 Task: Look for space in Toumodi, Ivory Coast from 4th September, 2023 to 10th September, 2023 for 1 adult in price range Rs.9000 to Rs.17000. Place can be private room with 1  bedroom having 1 bed and 1 bathroom. Property type can be house, flat, guest house, hotel. Booking option can be shelf check-in. Required host language is English.
Action: Mouse moved to (466, 102)
Screenshot: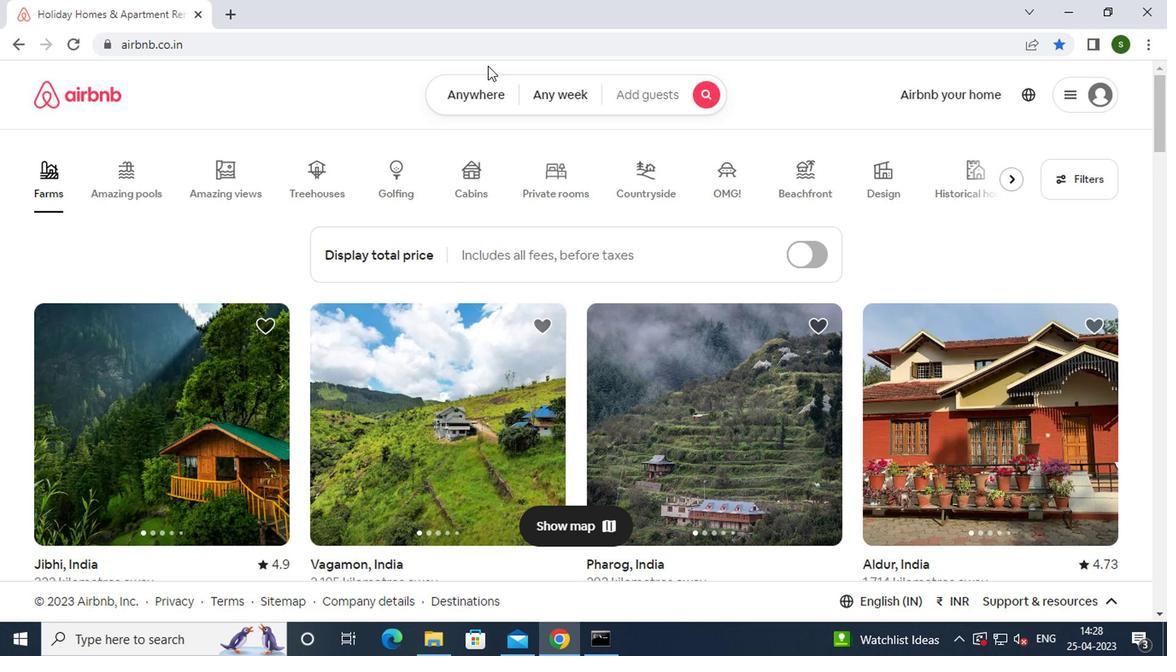 
Action: Mouse pressed left at (466, 102)
Screenshot: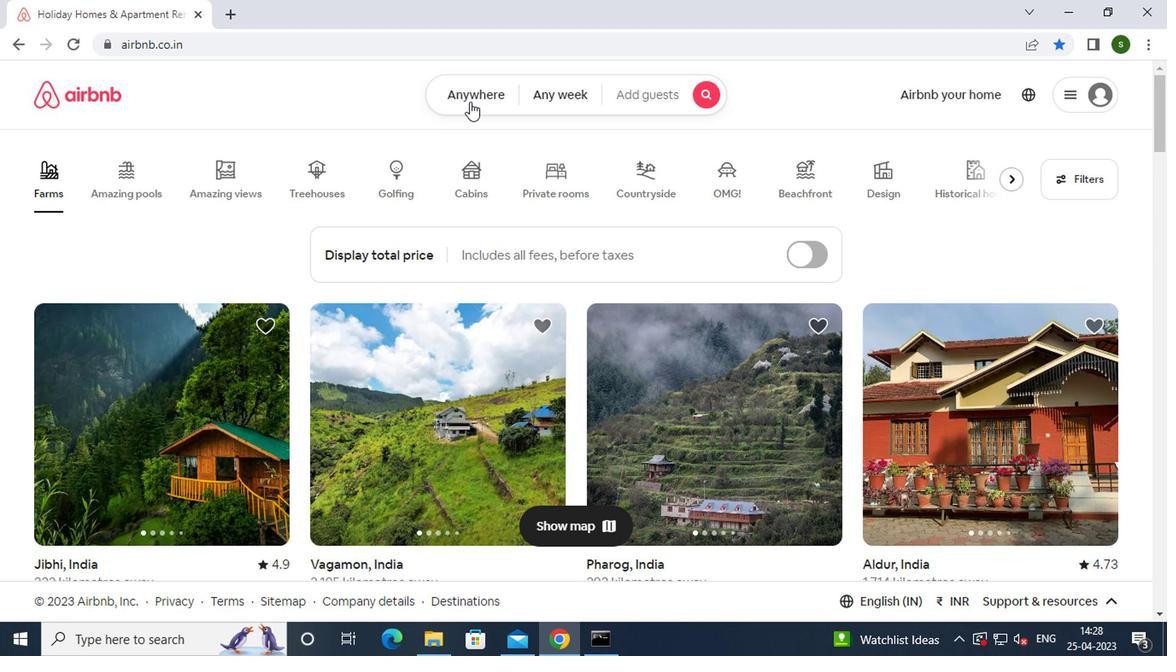 
Action: Mouse moved to (359, 156)
Screenshot: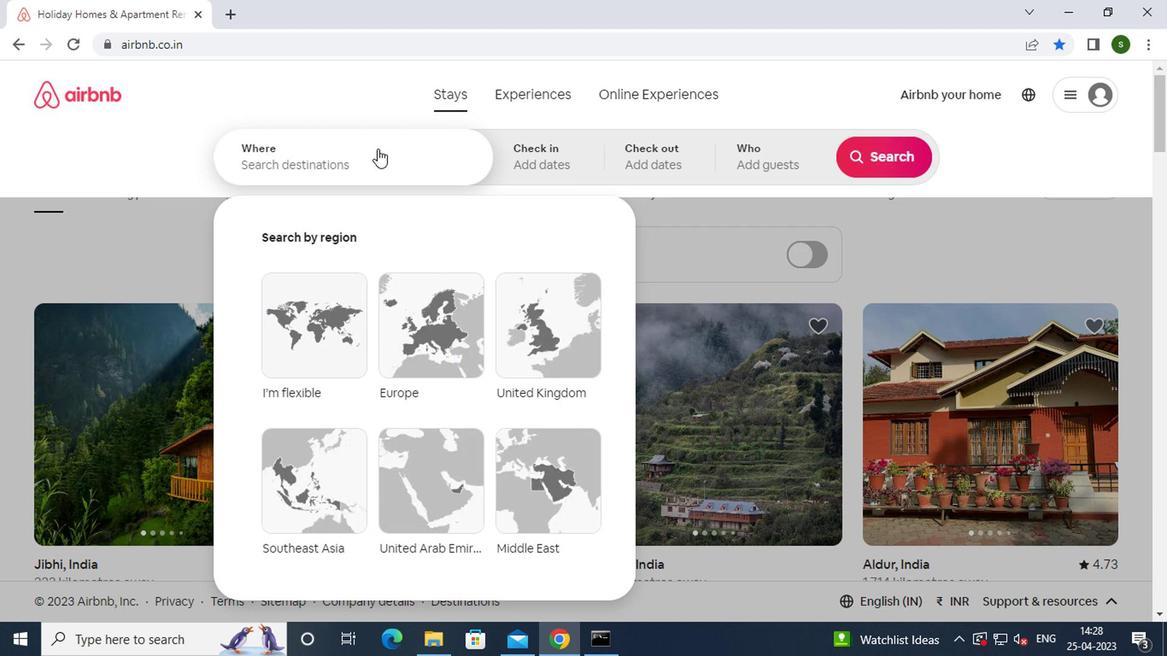 
Action: Mouse pressed left at (359, 156)
Screenshot: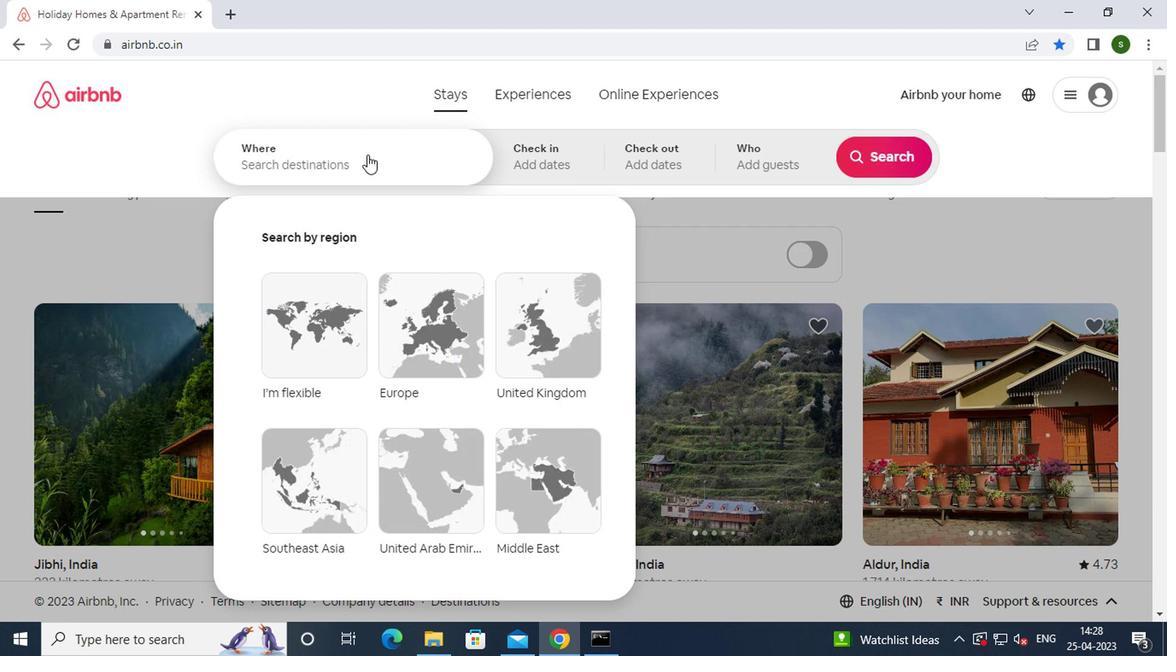 
Action: Key pressed t<Key.caps_lock>oumodi,<Key.space><Key.caps_lock>i<Key.caps_lock>vory
Screenshot: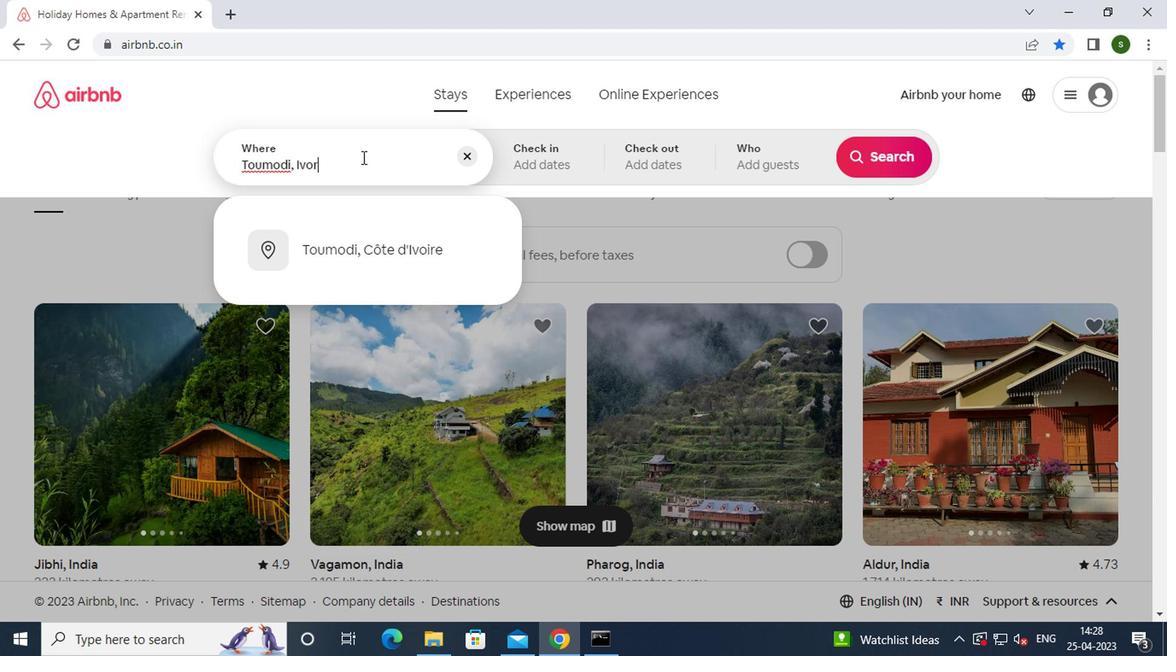 
Action: Mouse moved to (386, 270)
Screenshot: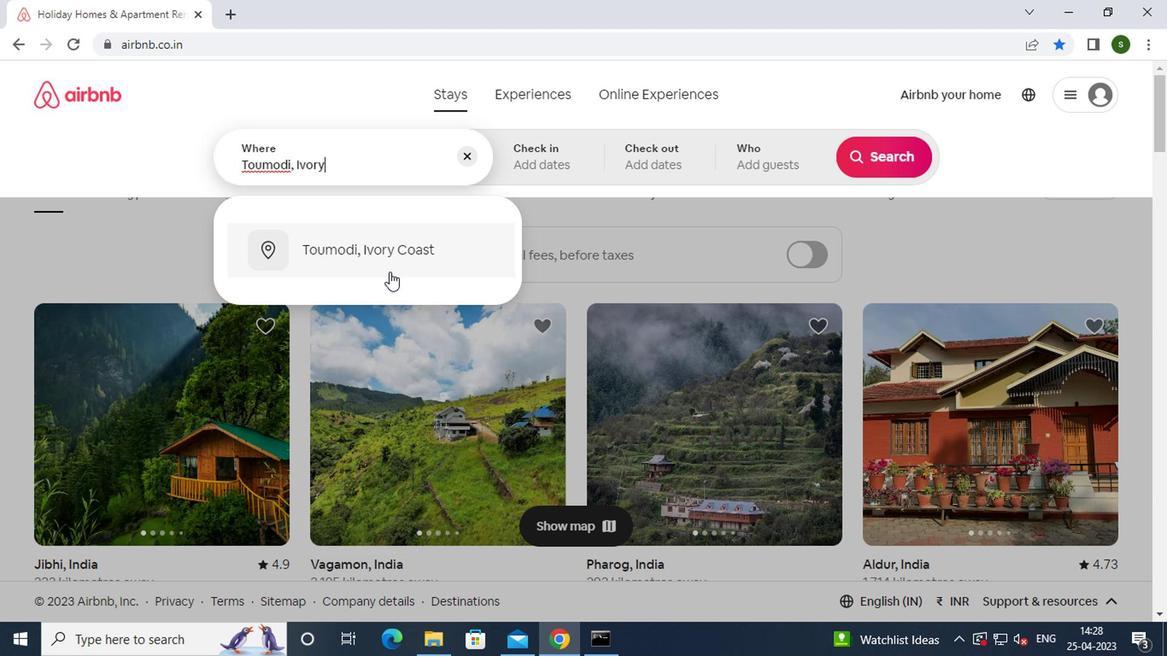 
Action: Mouse pressed left at (386, 270)
Screenshot: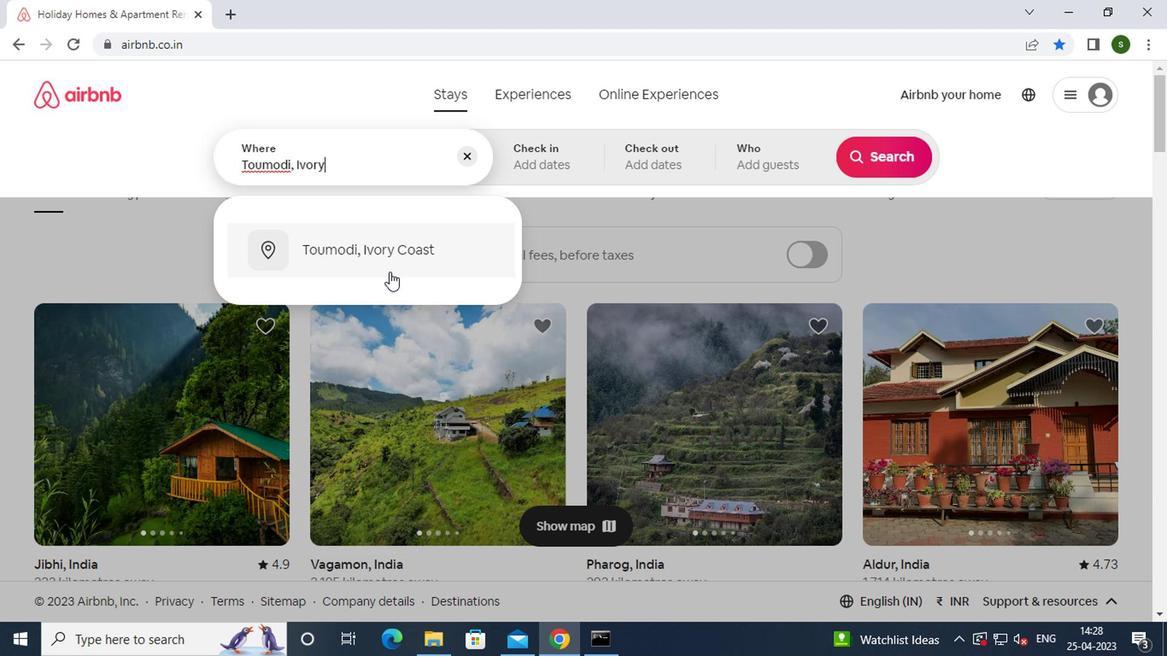 
Action: Mouse moved to (868, 297)
Screenshot: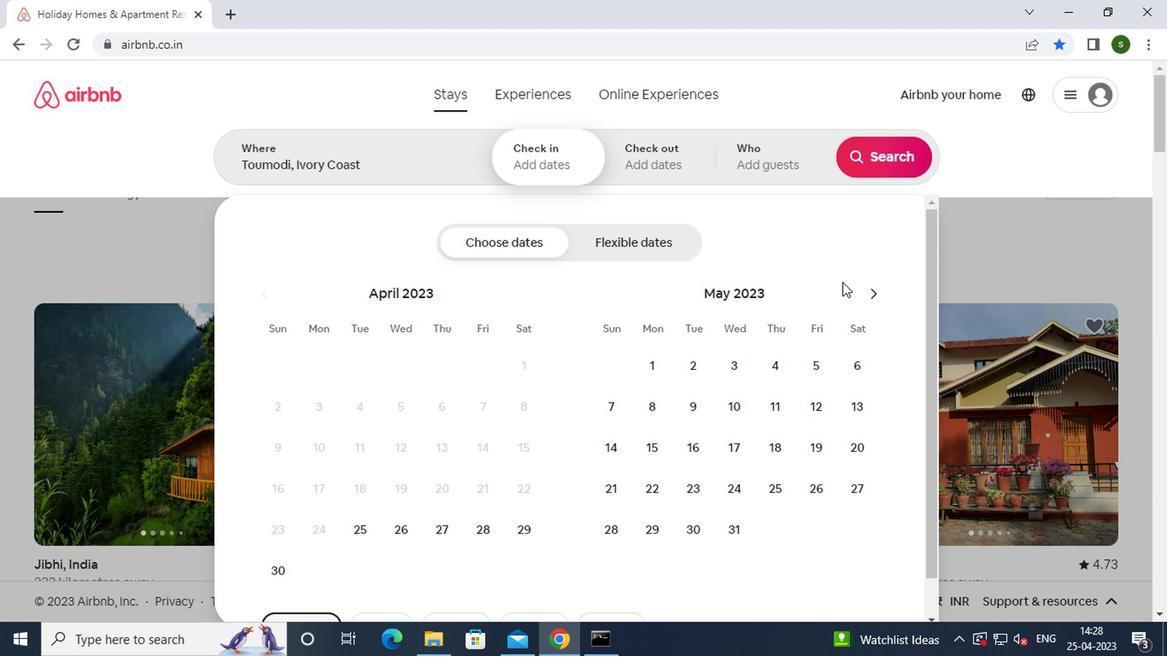
Action: Mouse pressed left at (868, 297)
Screenshot: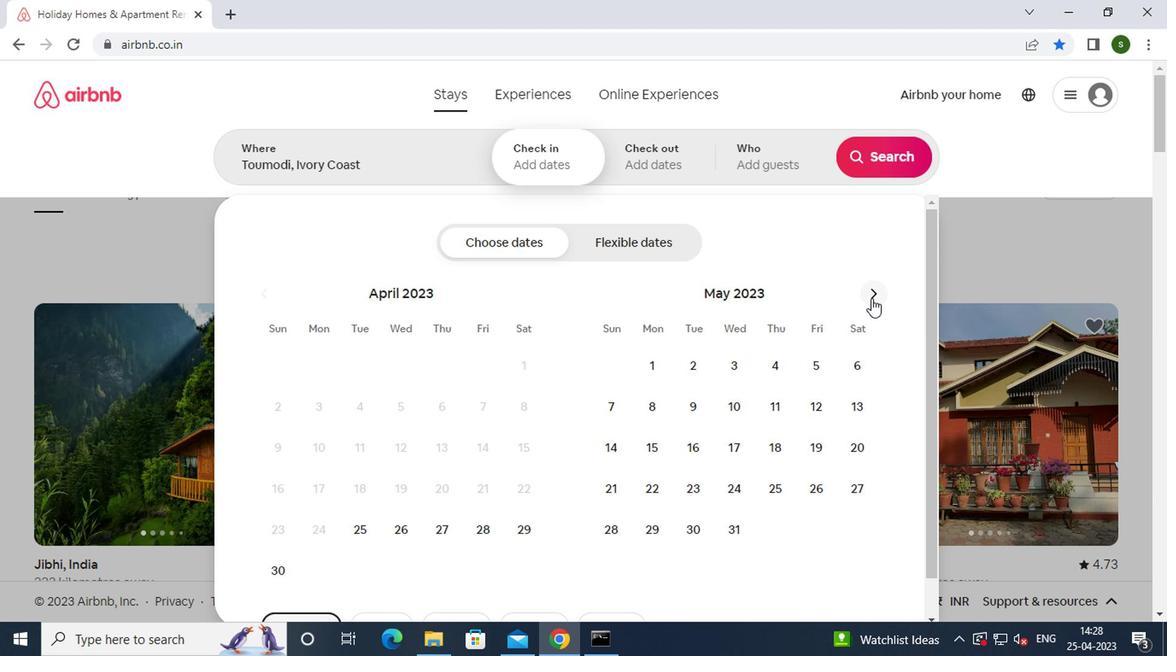 
Action: Mouse pressed left at (868, 297)
Screenshot: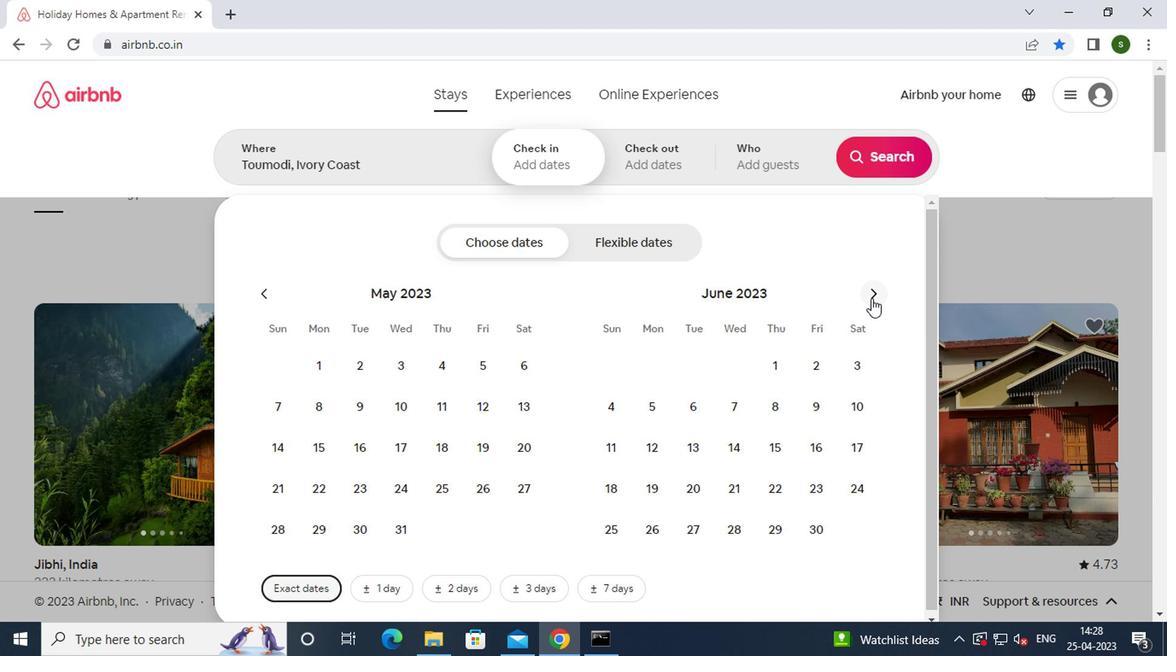 
Action: Mouse pressed left at (868, 297)
Screenshot: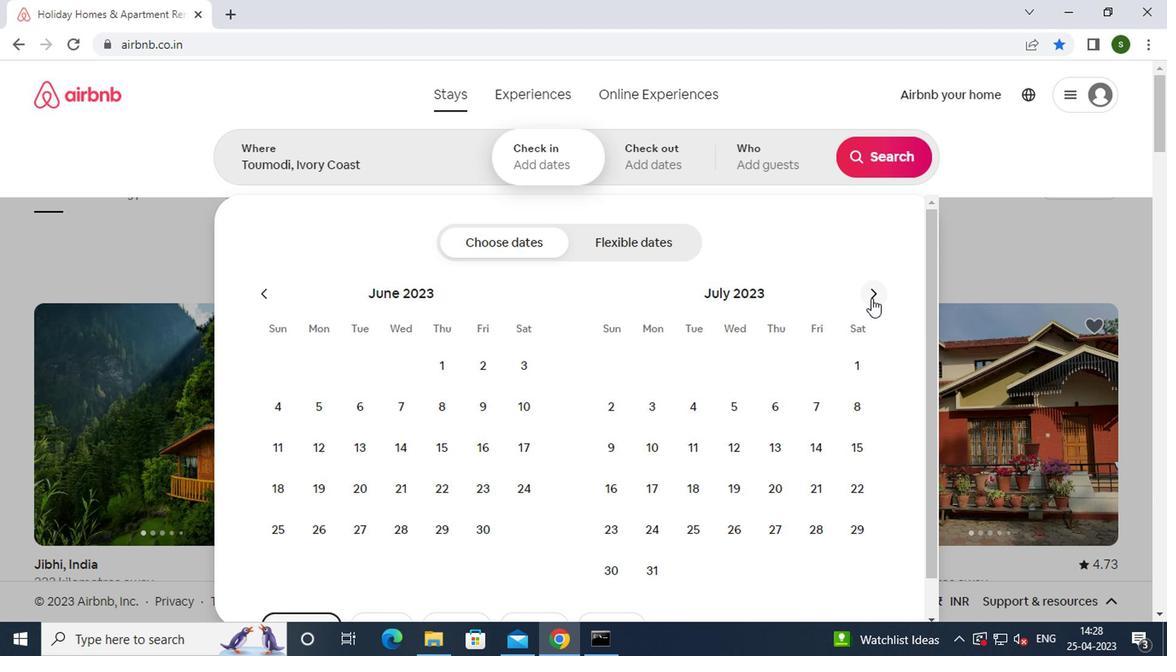 
Action: Mouse moved to (866, 298)
Screenshot: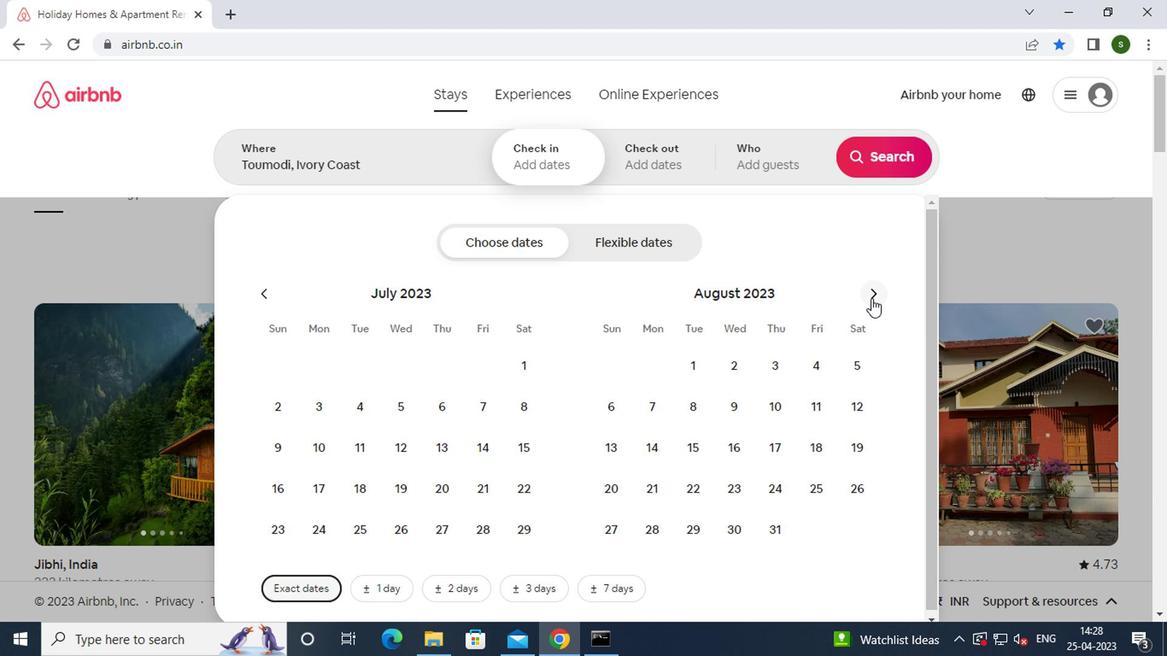 
Action: Mouse pressed left at (866, 298)
Screenshot: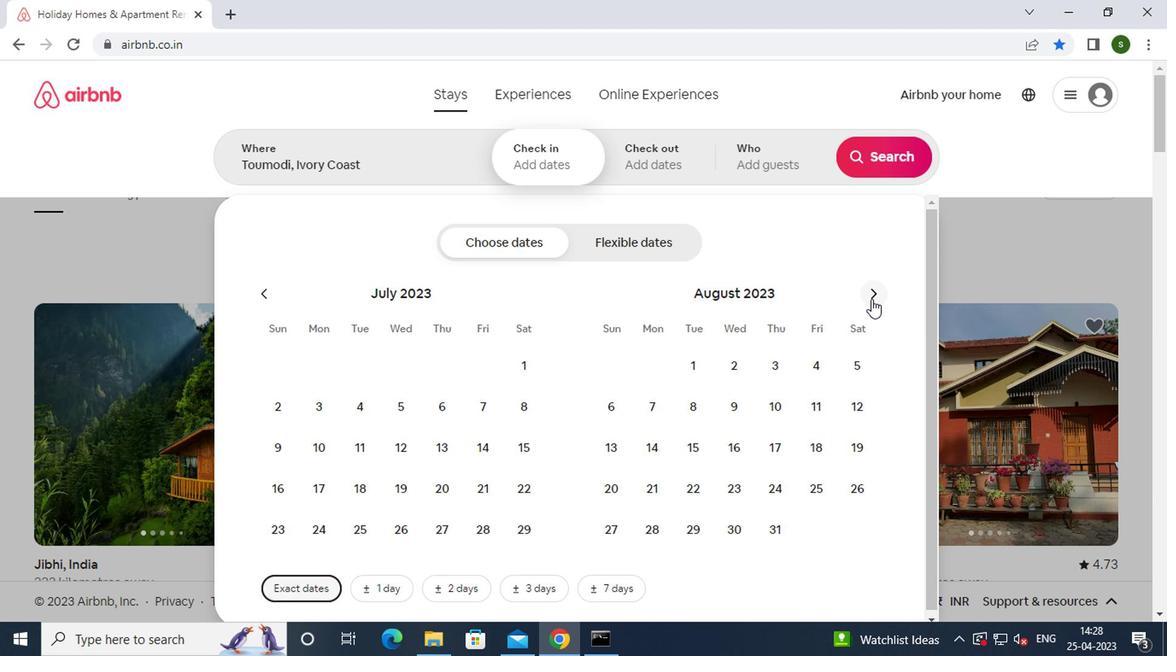 
Action: Mouse moved to (665, 408)
Screenshot: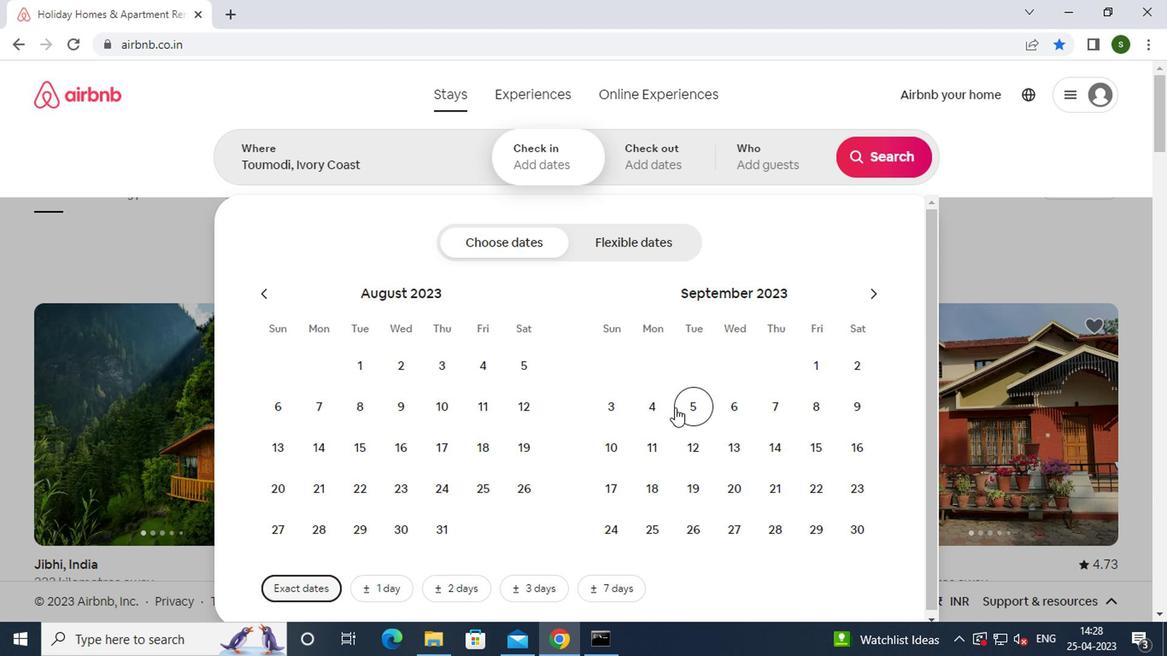 
Action: Mouse pressed left at (665, 408)
Screenshot: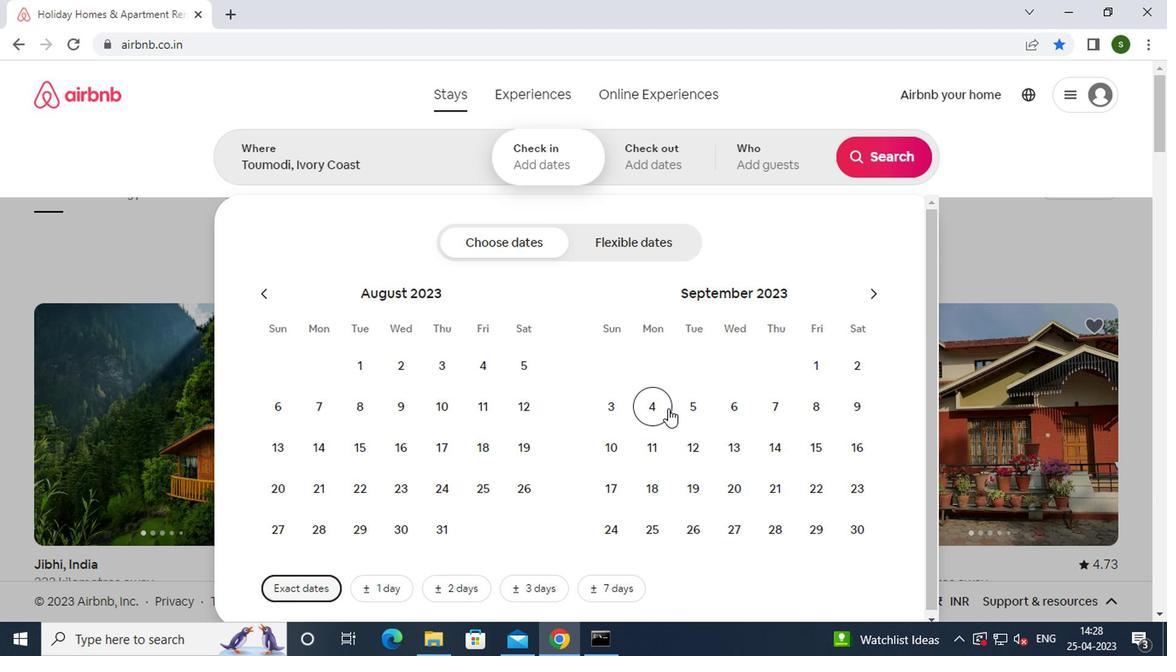 
Action: Mouse moved to (617, 446)
Screenshot: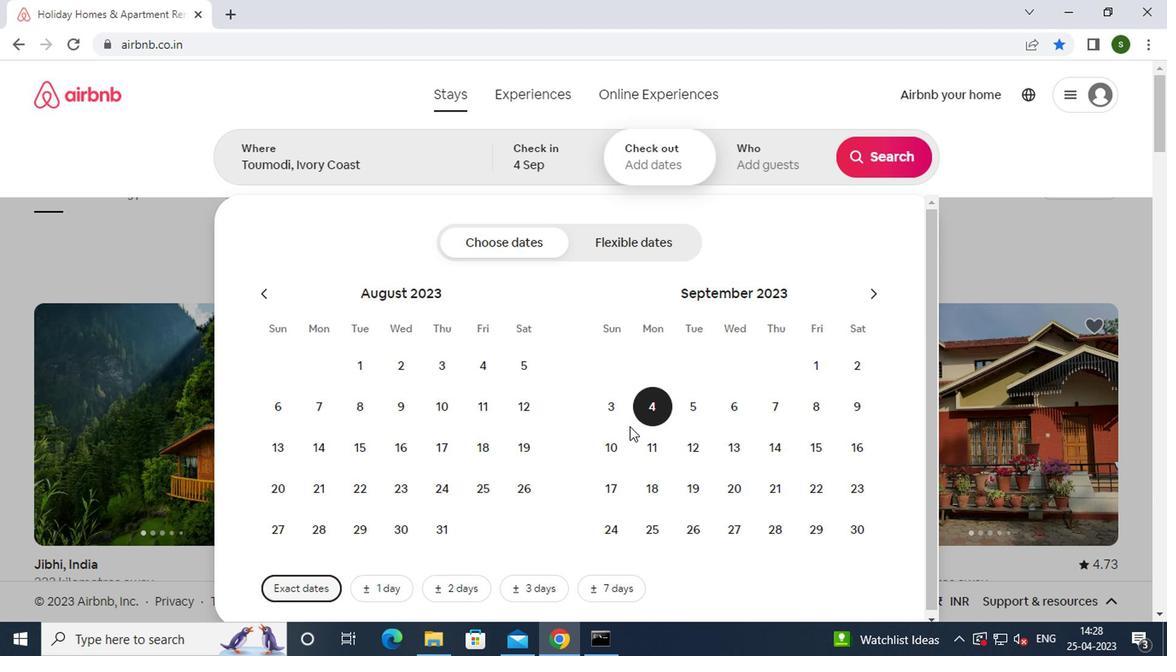 
Action: Mouse pressed left at (617, 446)
Screenshot: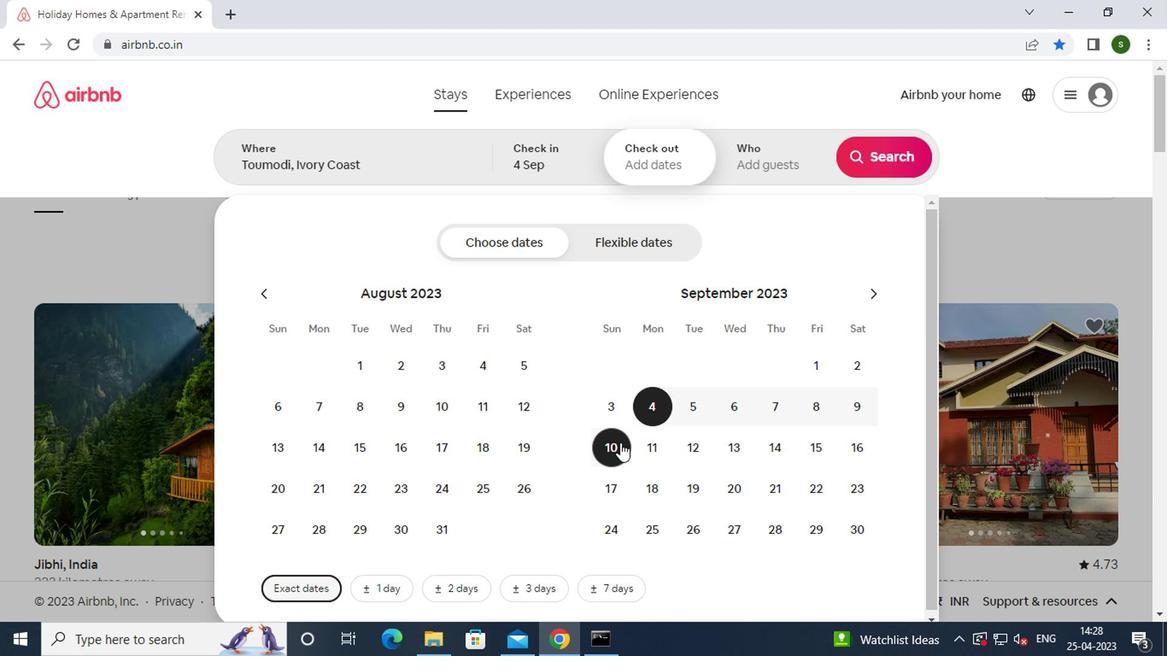 
Action: Mouse moved to (749, 163)
Screenshot: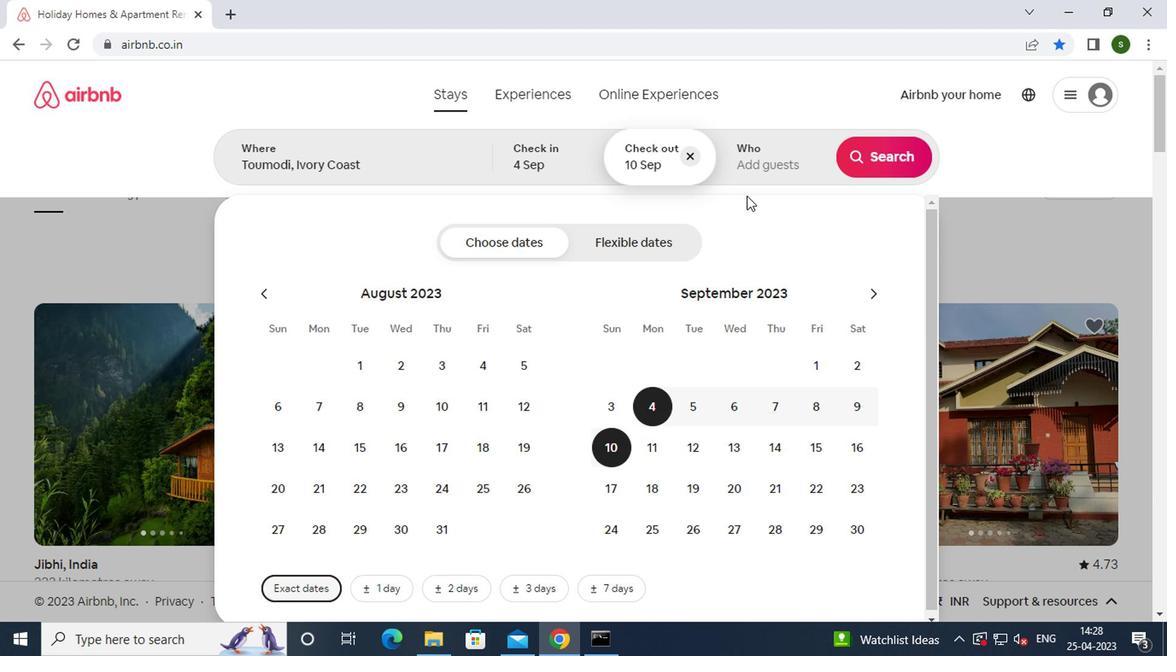 
Action: Mouse pressed left at (749, 163)
Screenshot: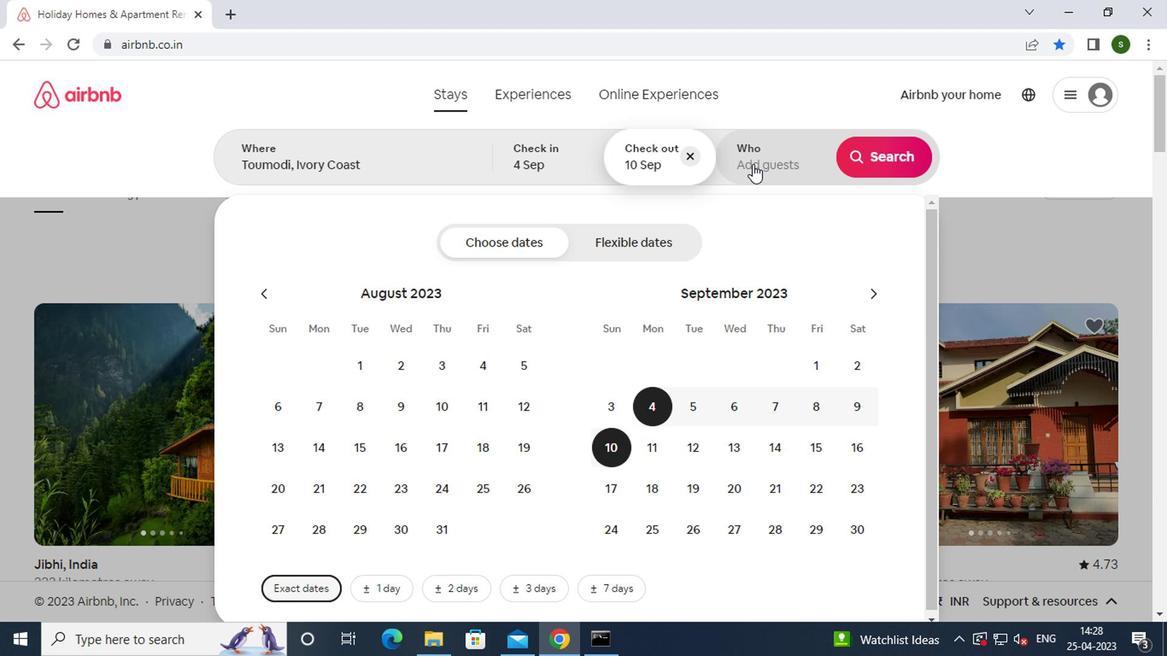 
Action: Mouse moved to (890, 247)
Screenshot: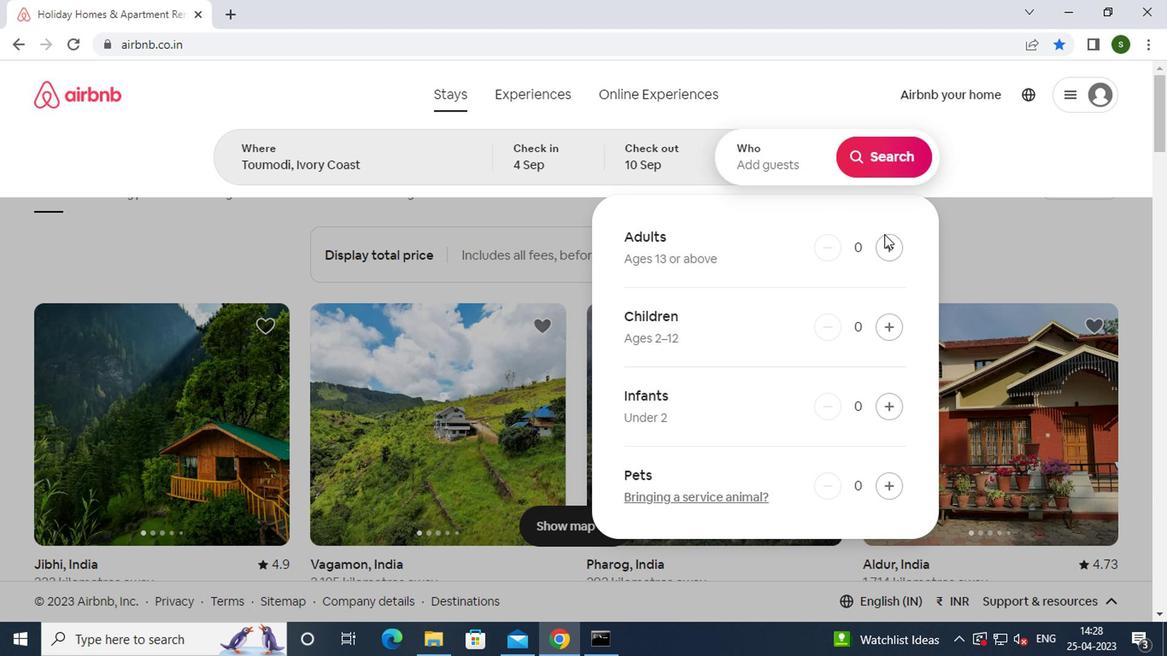 
Action: Mouse pressed left at (890, 247)
Screenshot: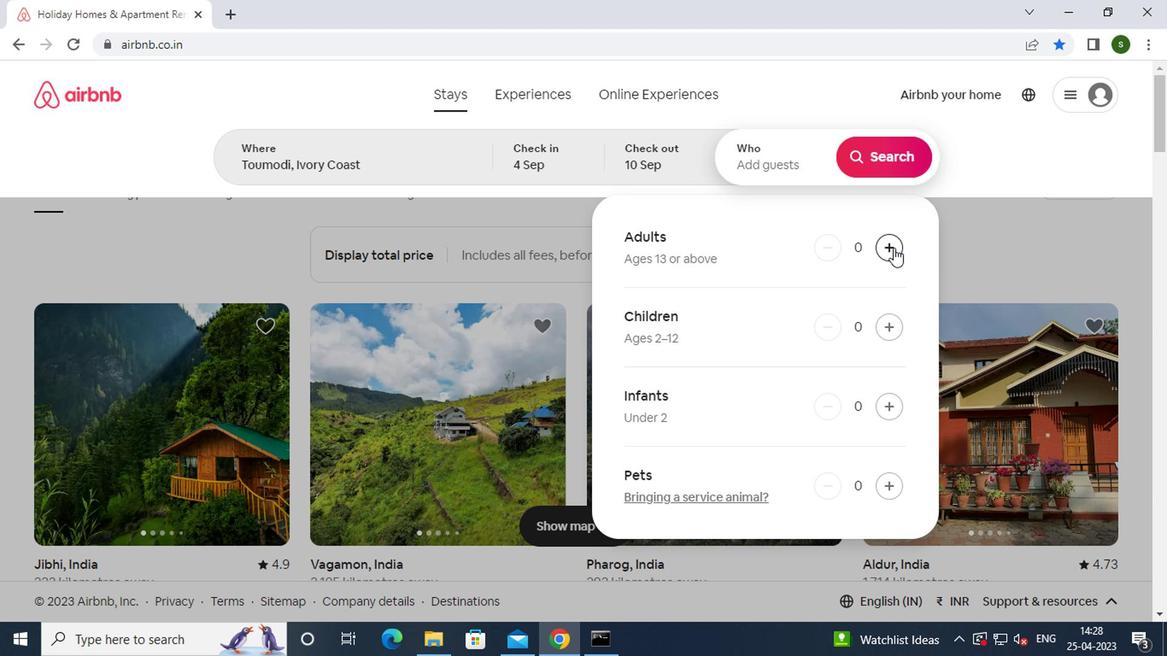 
Action: Mouse moved to (867, 151)
Screenshot: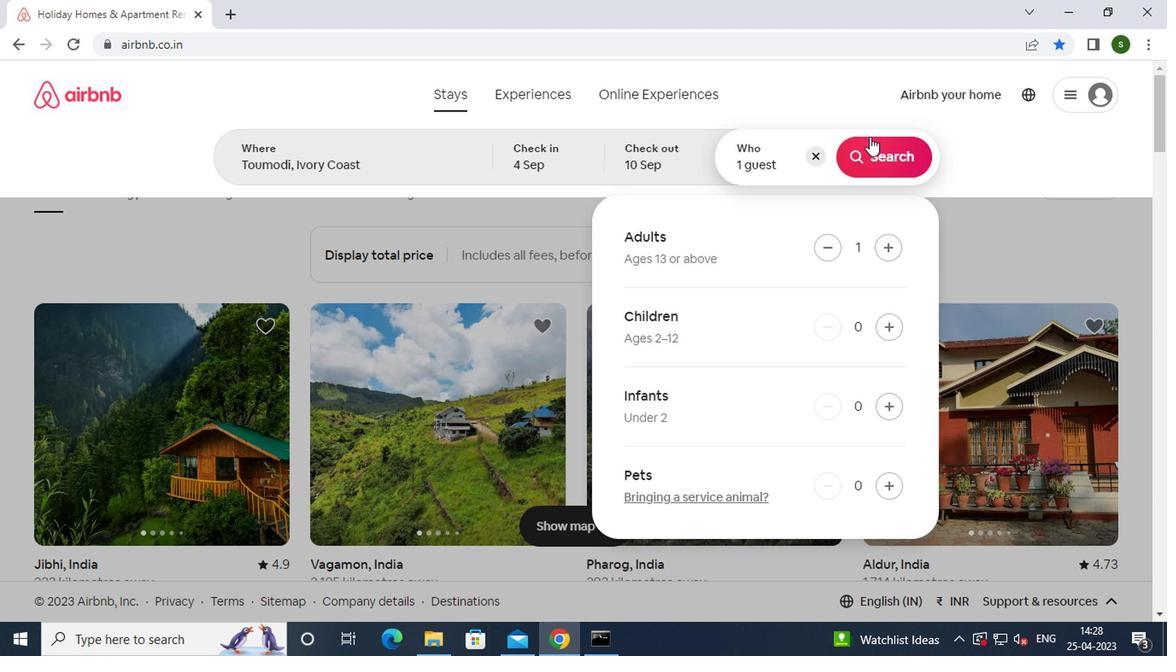 
Action: Mouse pressed left at (867, 151)
Screenshot: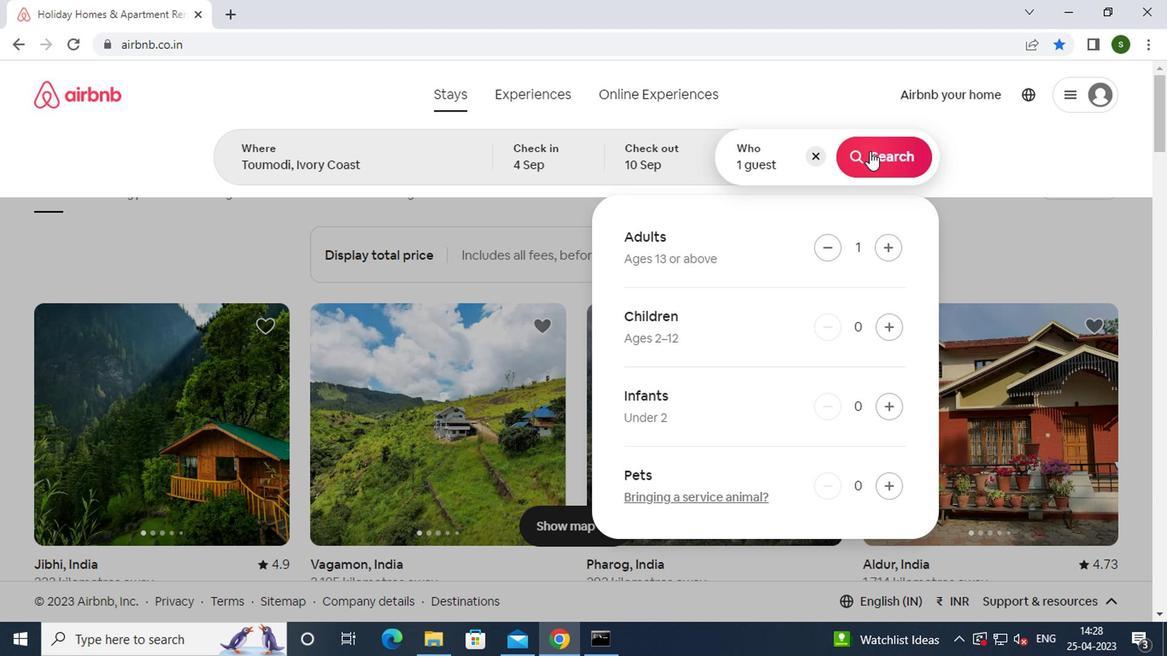 
Action: Mouse moved to (1086, 170)
Screenshot: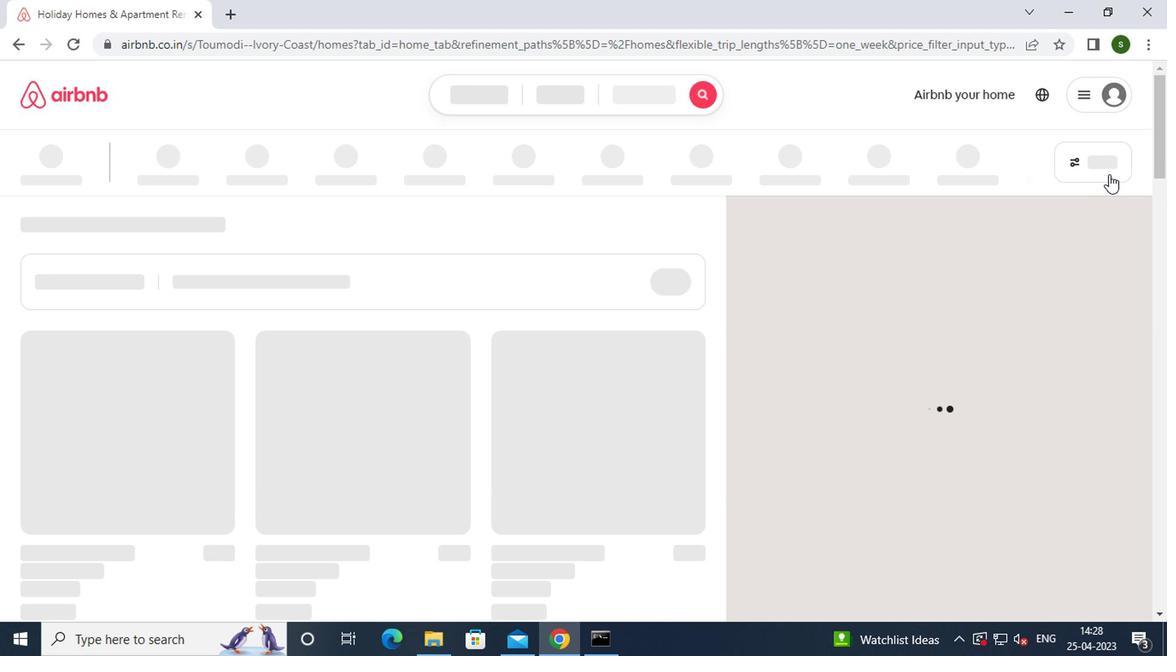 
Action: Mouse pressed left at (1086, 170)
Screenshot: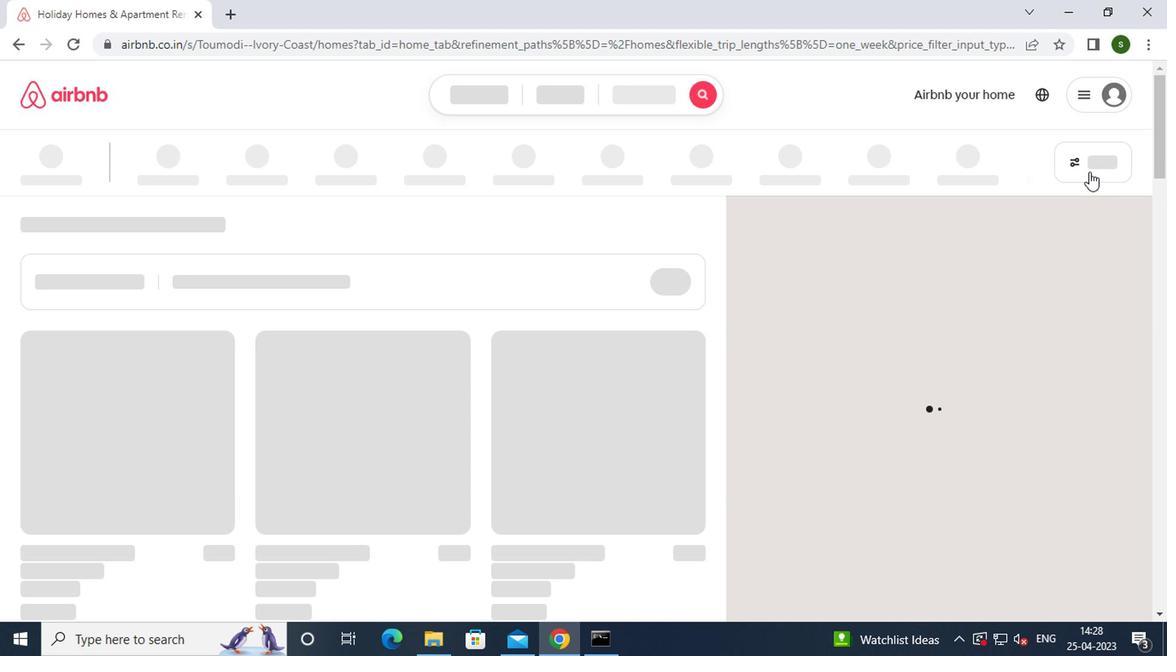 
Action: Mouse moved to (403, 382)
Screenshot: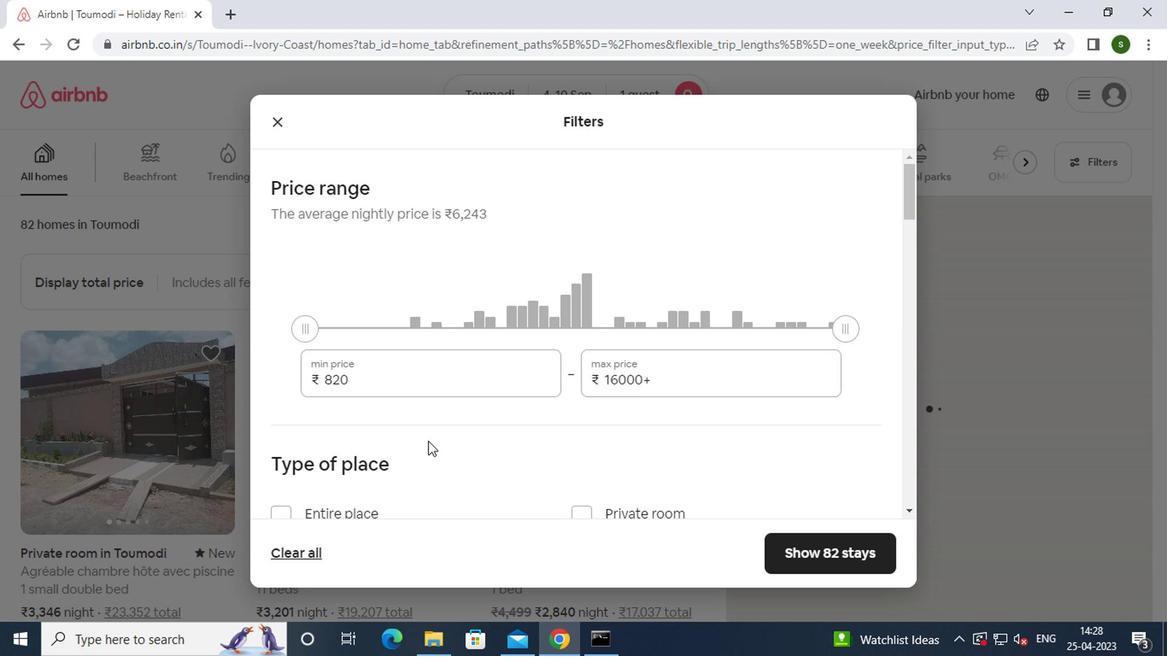 
Action: Mouse pressed left at (403, 382)
Screenshot: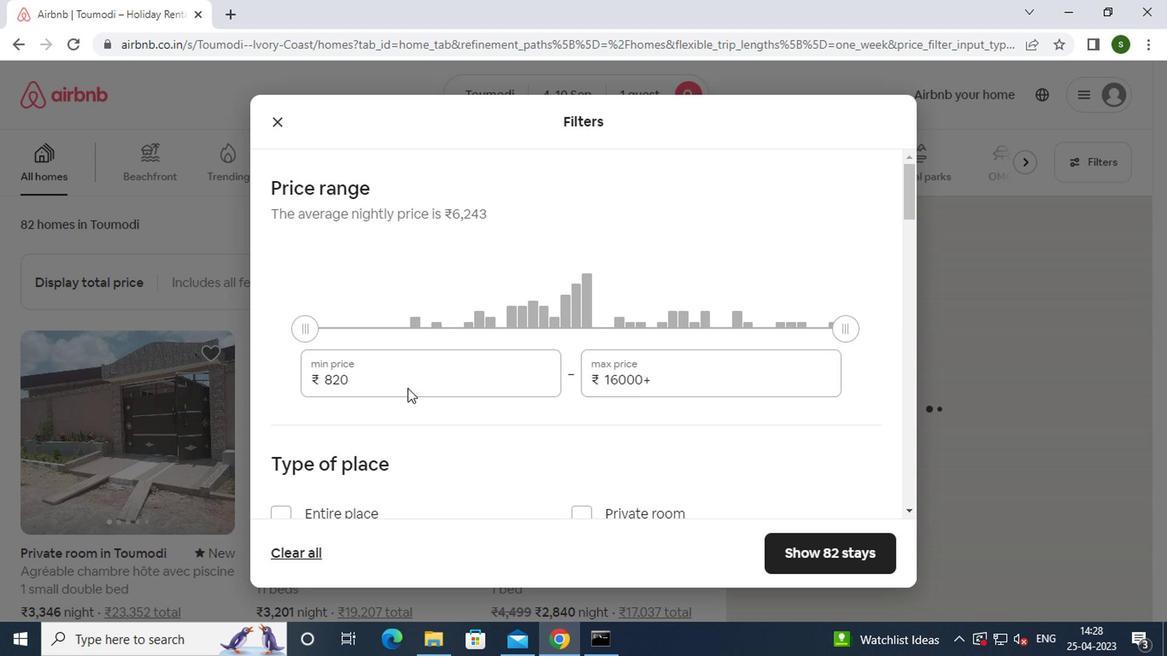 
Action: Key pressed <Key.backspace><Key.backspace><Key.backspace><Key.backspace><Key.backspace><Key.backspace>9000
Screenshot: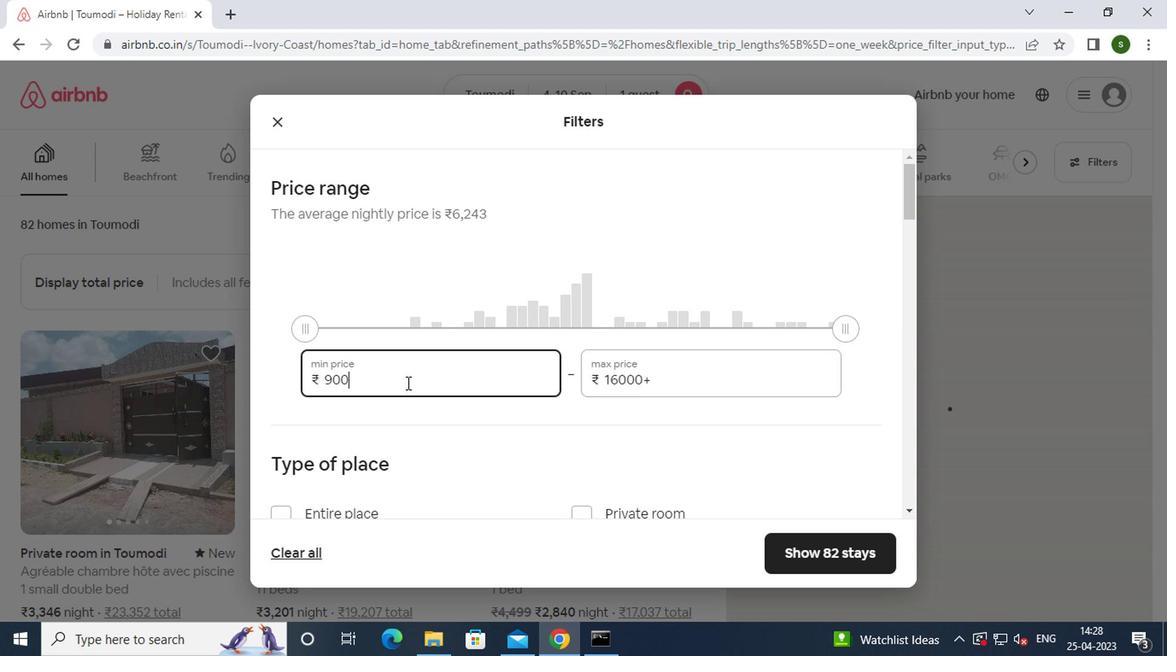 
Action: Mouse moved to (666, 376)
Screenshot: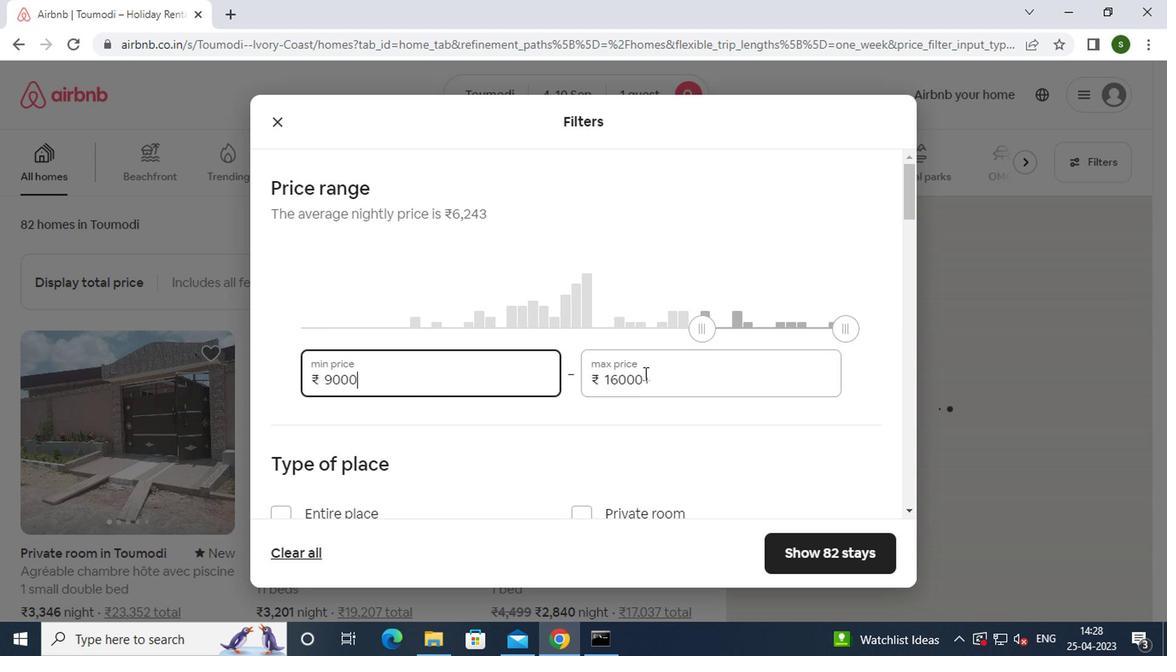
Action: Mouse pressed left at (666, 376)
Screenshot: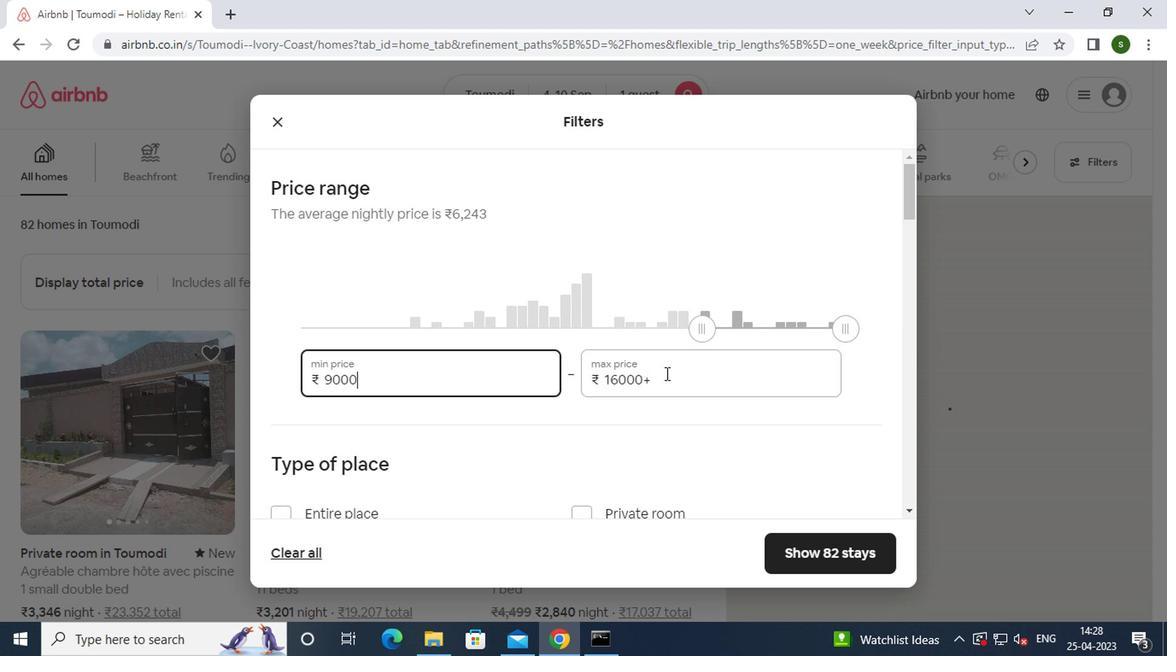 
Action: Key pressed <Key.backspace><Key.backspace><Key.backspace><Key.backspace><Key.backspace><Key.backspace><Key.backspace><Key.backspace><Key.backspace><Key.backspace><Key.backspace>17000
Screenshot: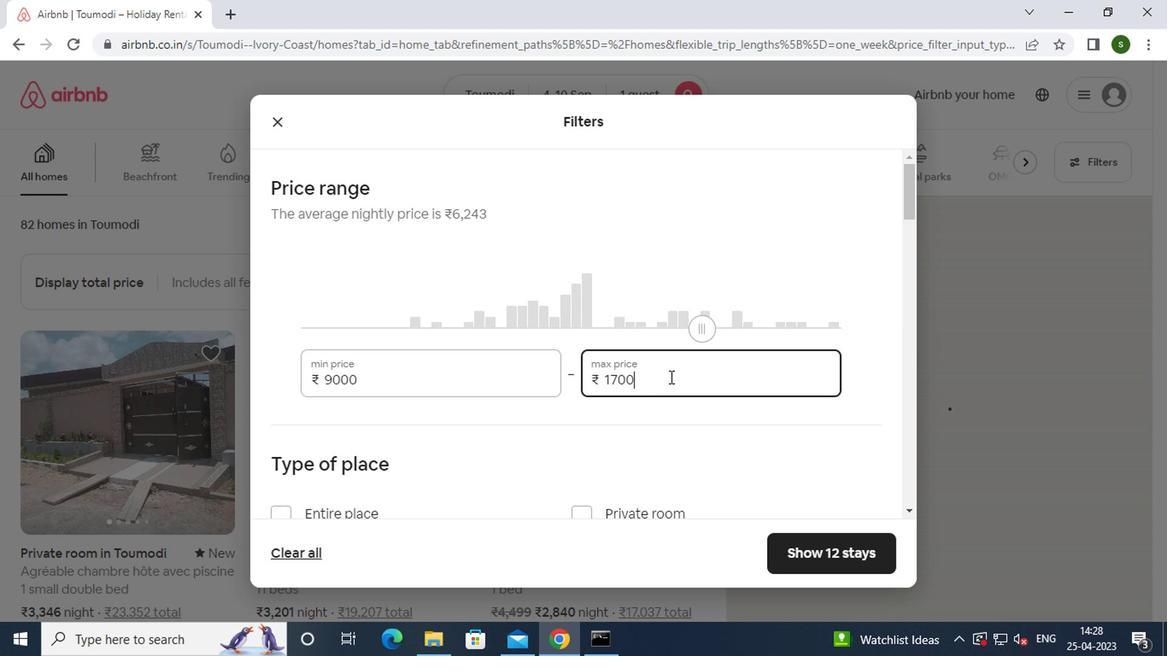 
Action: Mouse moved to (406, 408)
Screenshot: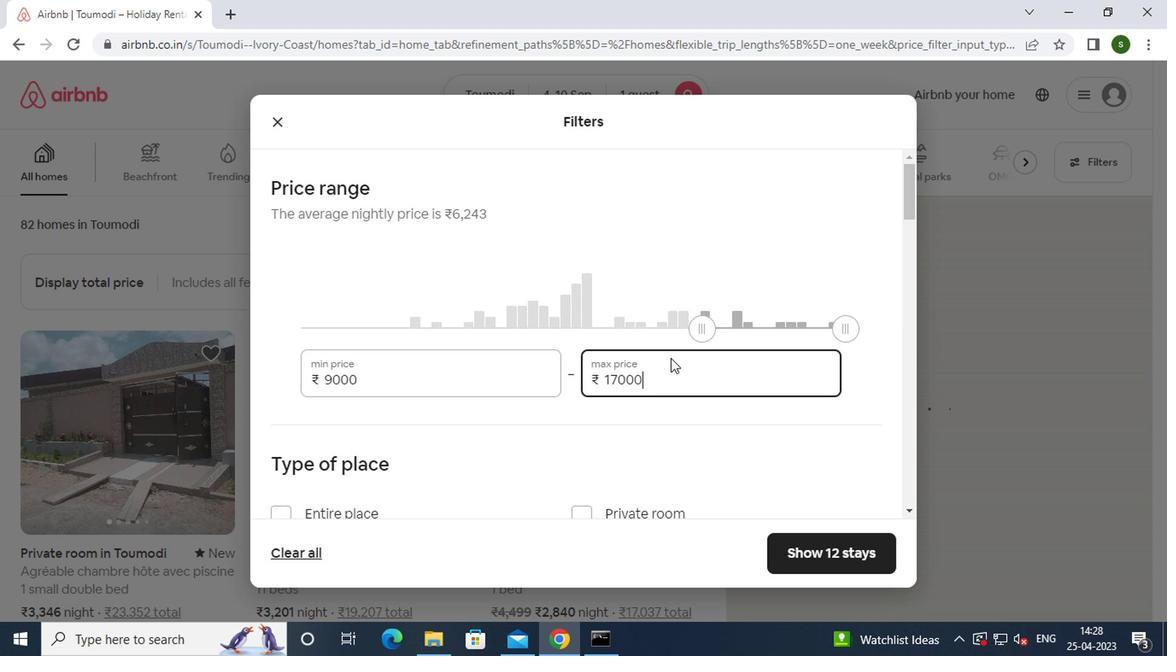 
Action: Mouse scrolled (406, 407) with delta (0, -1)
Screenshot: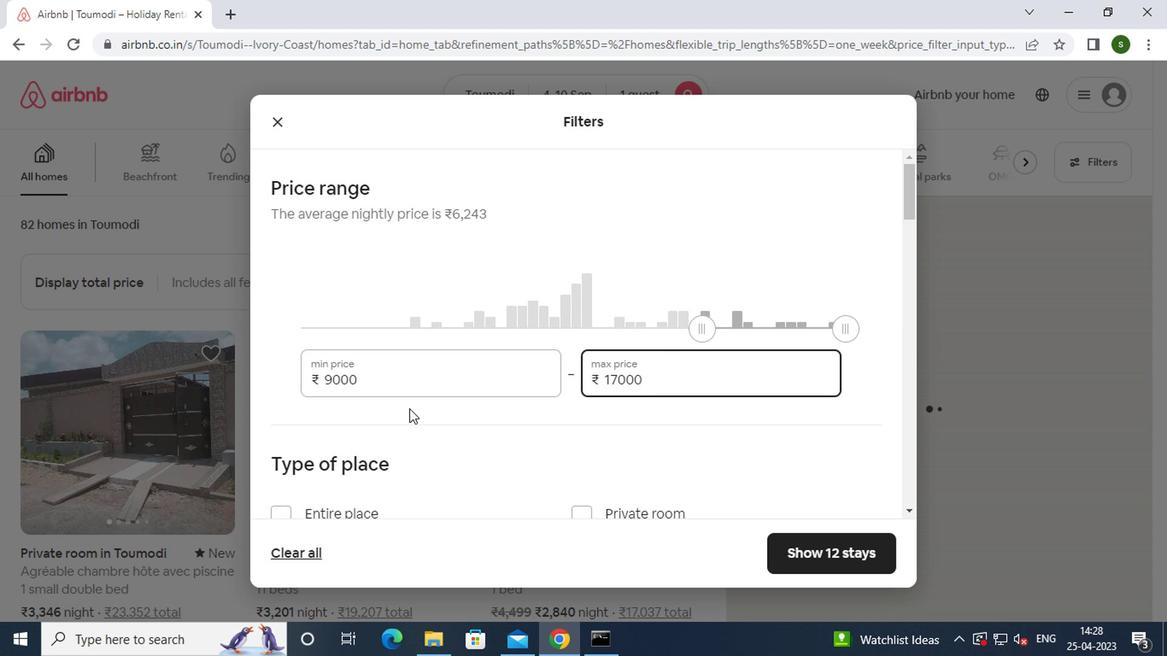 
Action: Mouse scrolled (406, 407) with delta (0, -1)
Screenshot: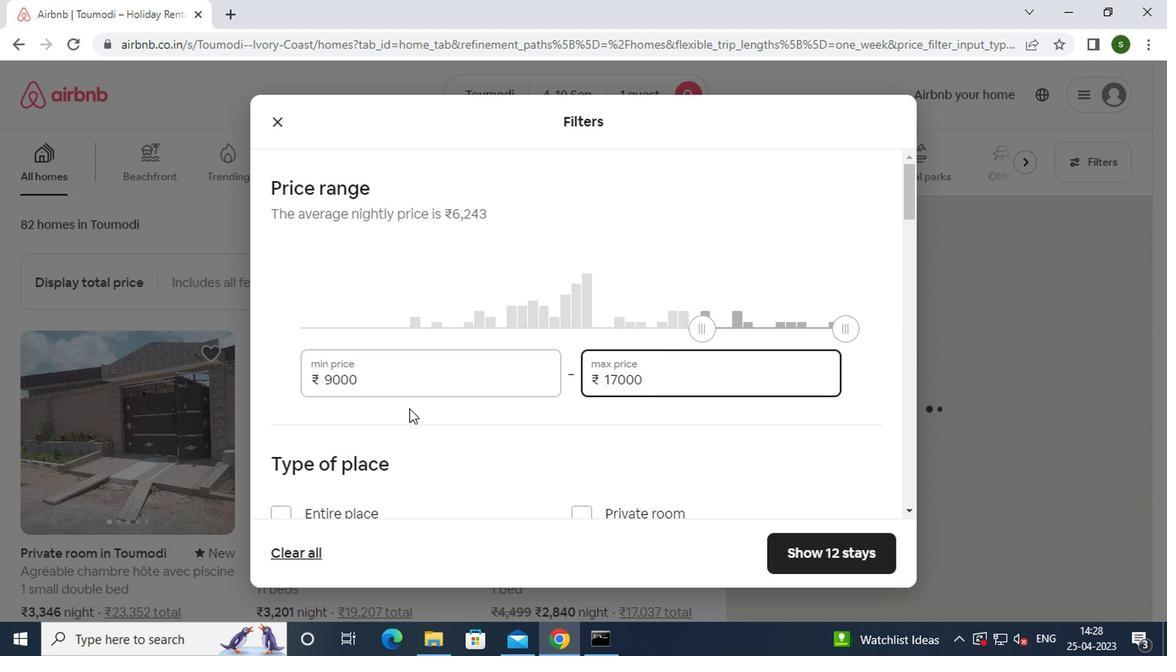 
Action: Mouse moved to (572, 339)
Screenshot: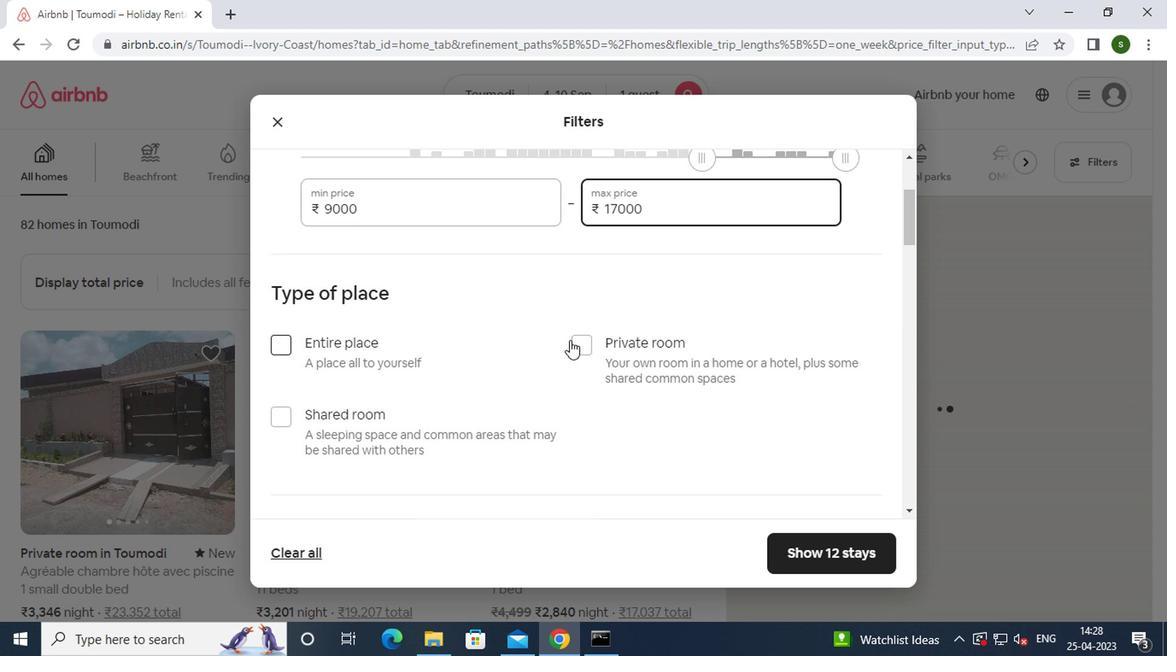 
Action: Mouse pressed left at (572, 339)
Screenshot: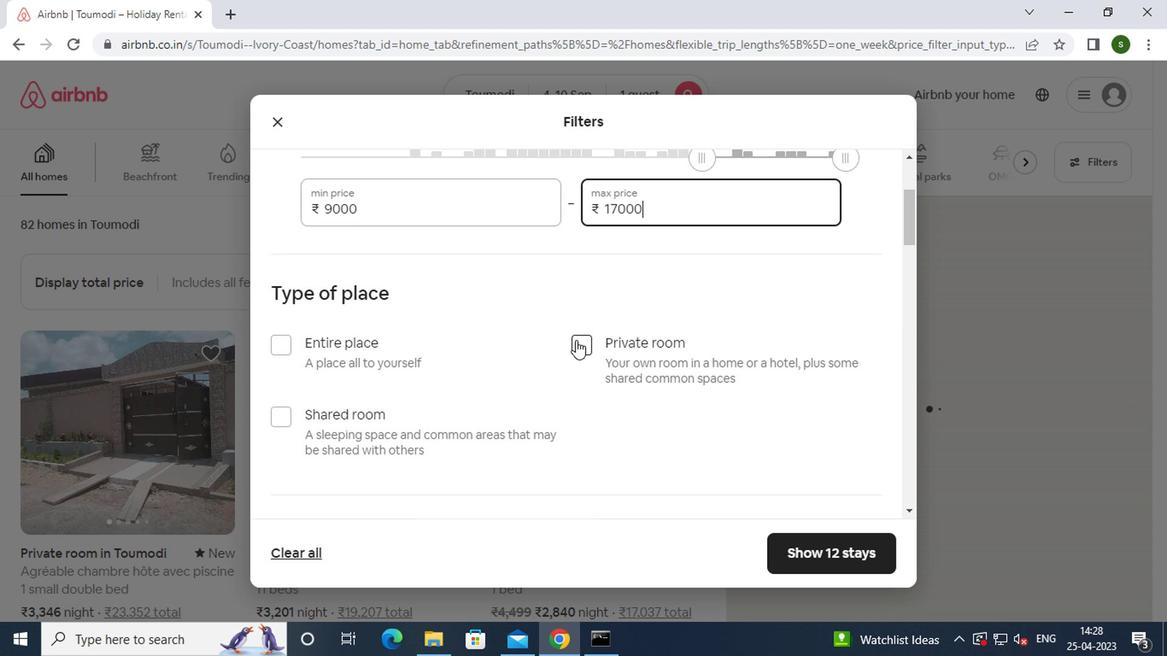 
Action: Mouse moved to (429, 339)
Screenshot: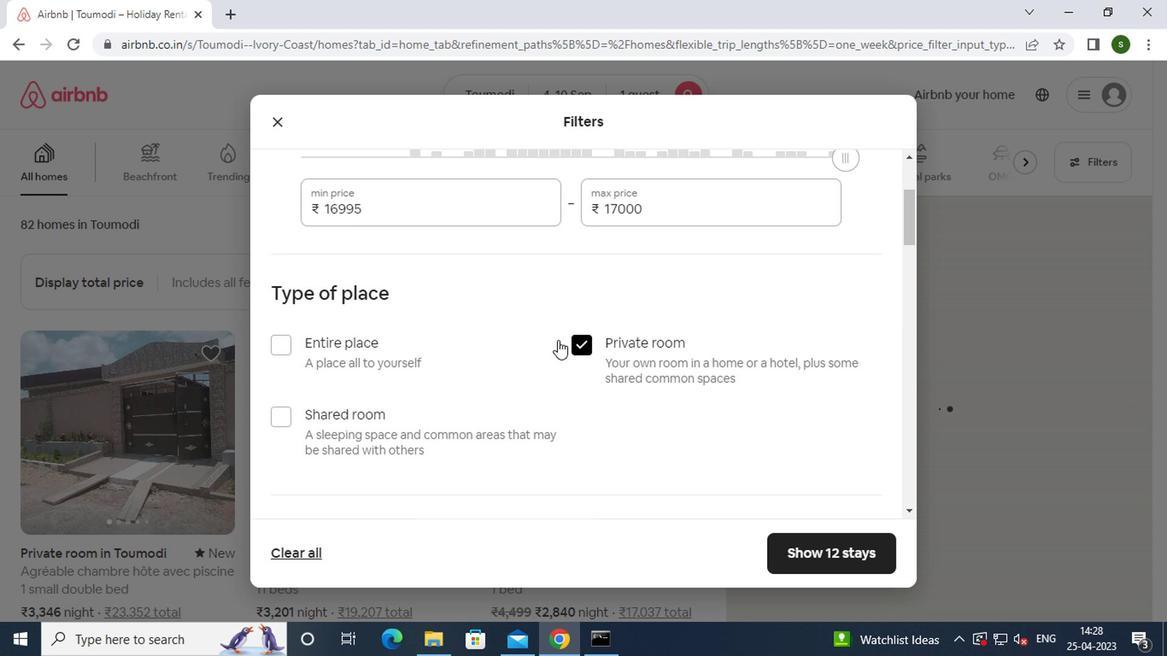 
Action: Mouse scrolled (429, 339) with delta (0, 0)
Screenshot: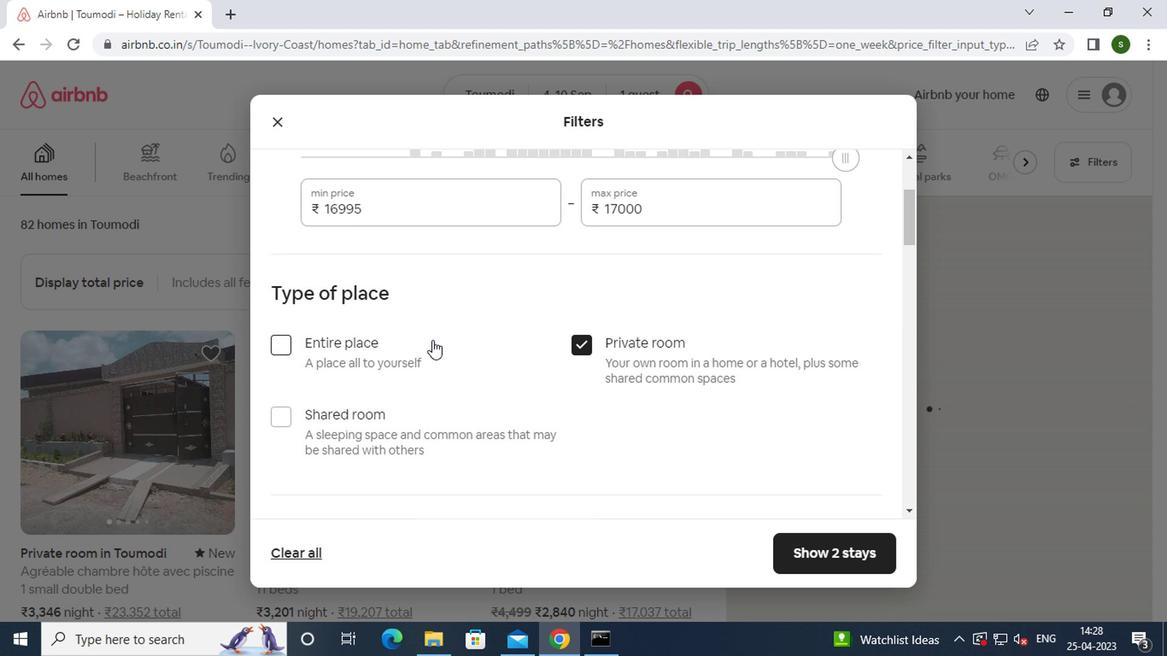 
Action: Mouse scrolled (429, 339) with delta (0, 0)
Screenshot: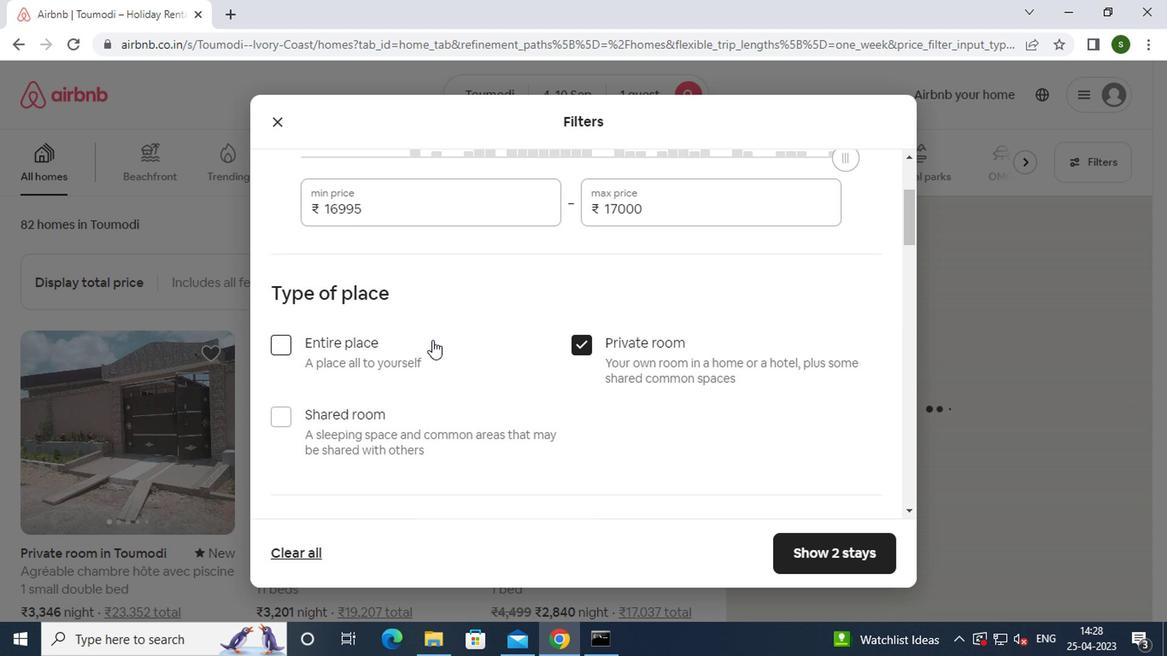 
Action: Mouse moved to (426, 338)
Screenshot: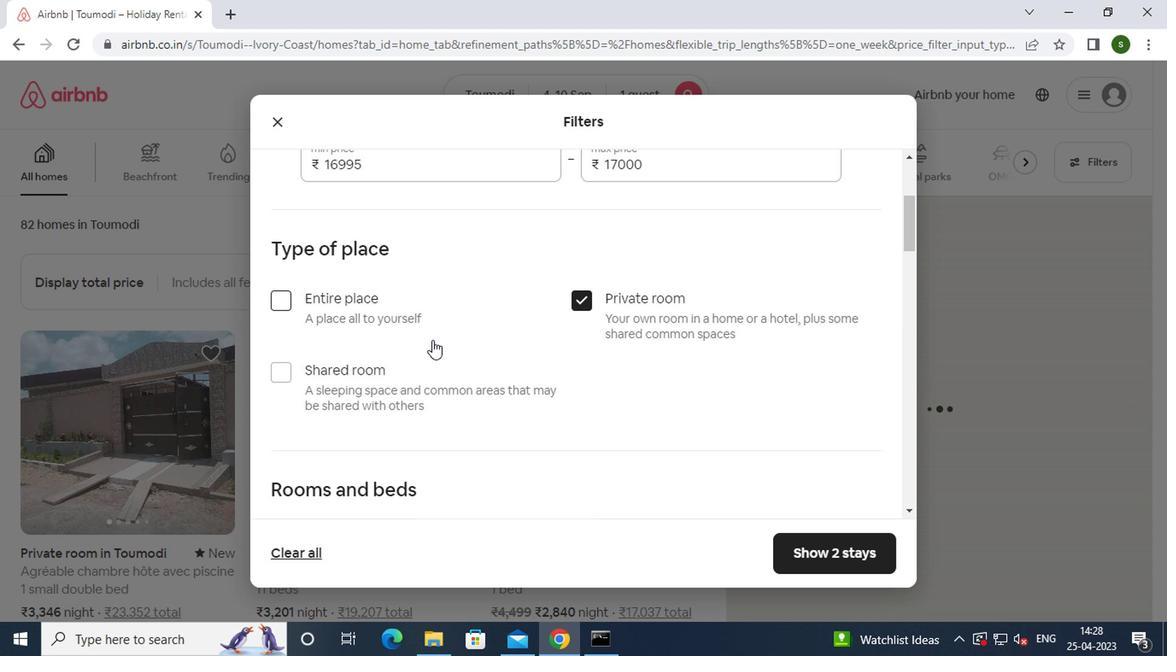 
Action: Mouse scrolled (426, 337) with delta (0, 0)
Screenshot: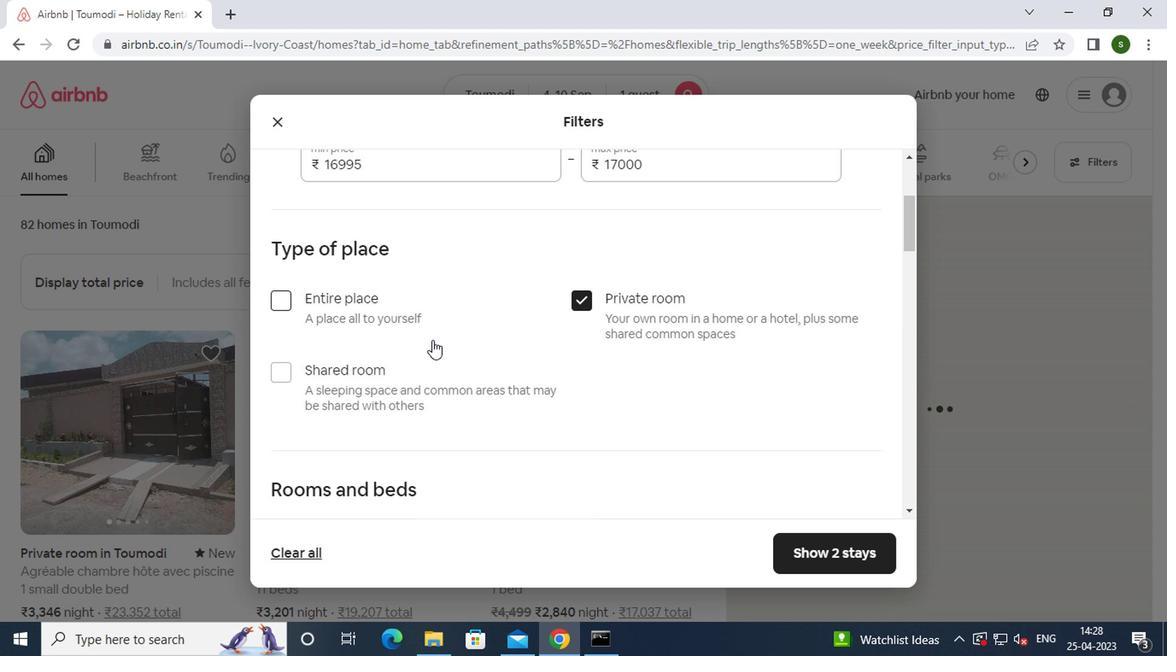 
Action: Mouse moved to (362, 359)
Screenshot: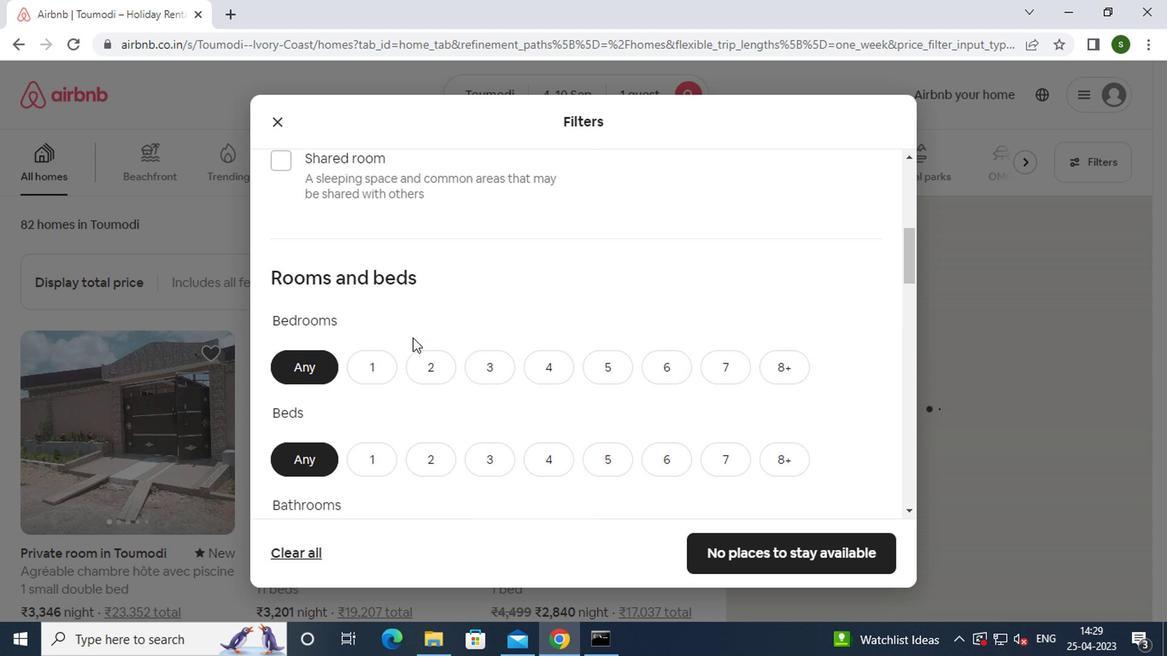 
Action: Mouse pressed left at (362, 359)
Screenshot: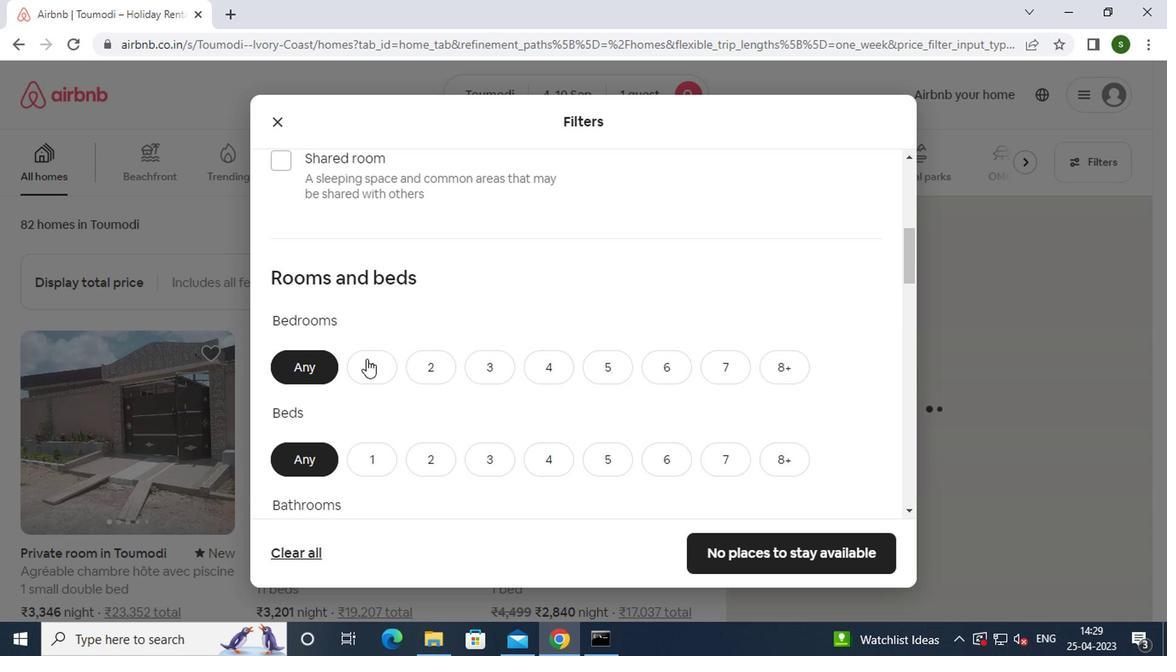 
Action: Mouse moved to (357, 465)
Screenshot: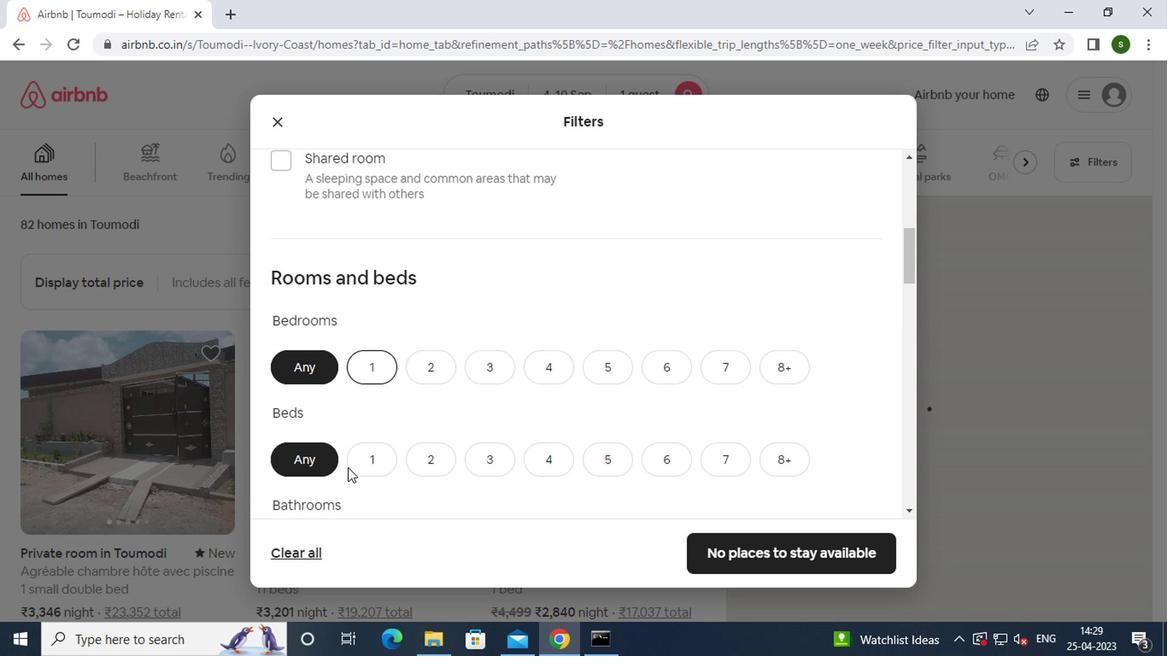 
Action: Mouse pressed left at (357, 465)
Screenshot: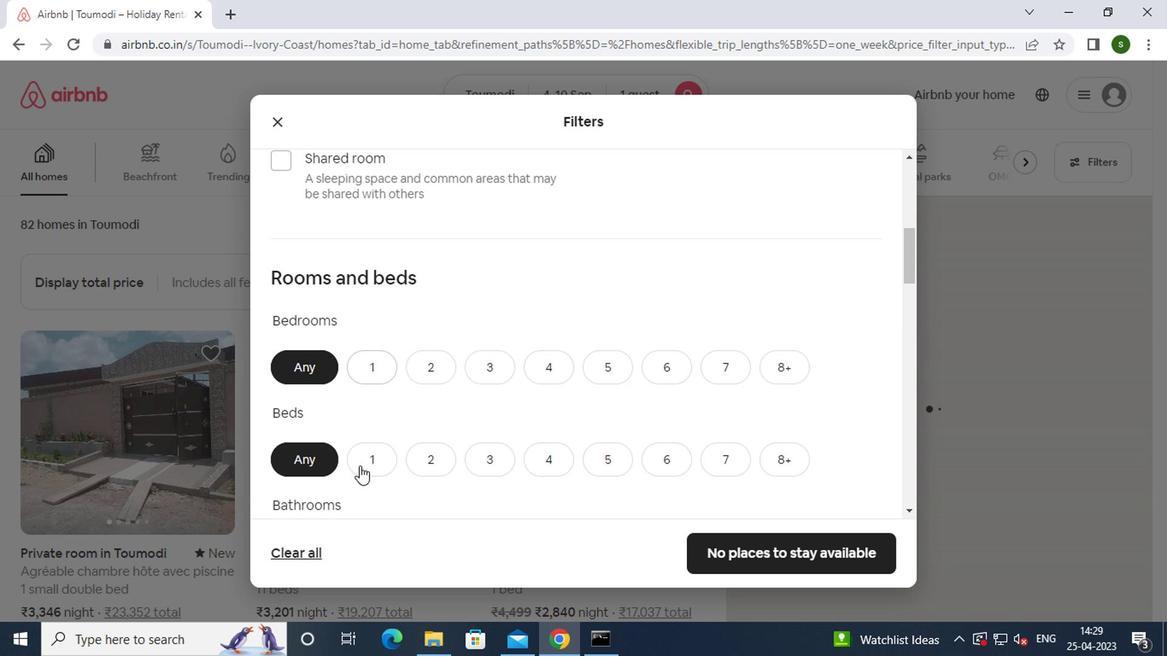 
Action: Mouse moved to (465, 404)
Screenshot: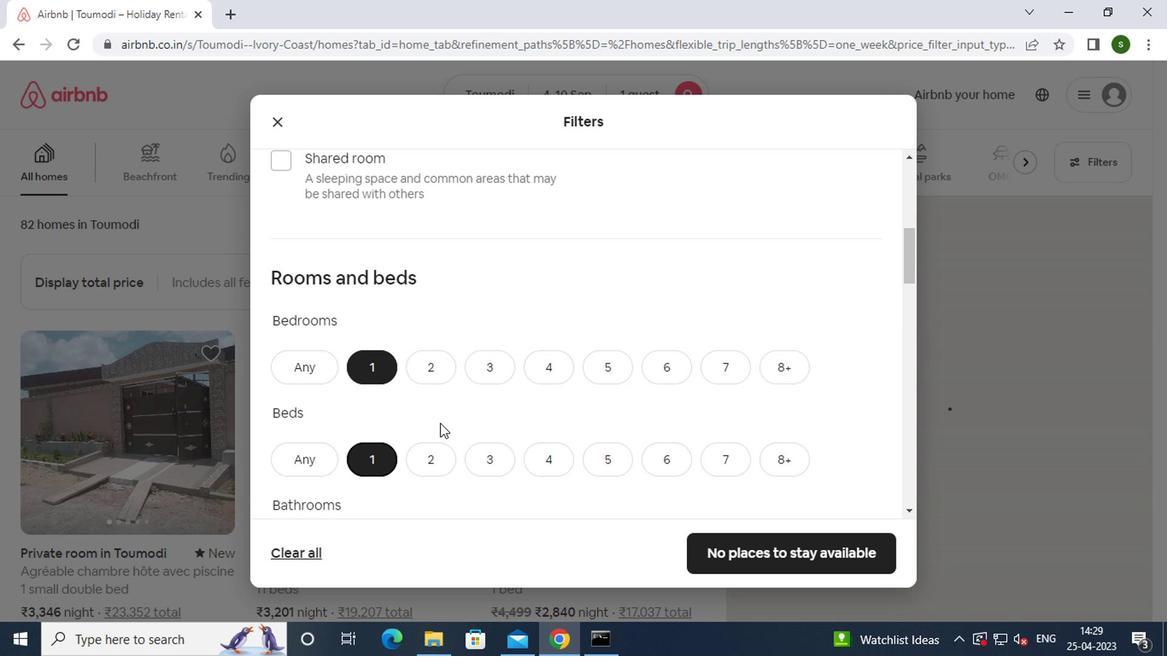 
Action: Mouse scrolled (465, 403) with delta (0, -1)
Screenshot: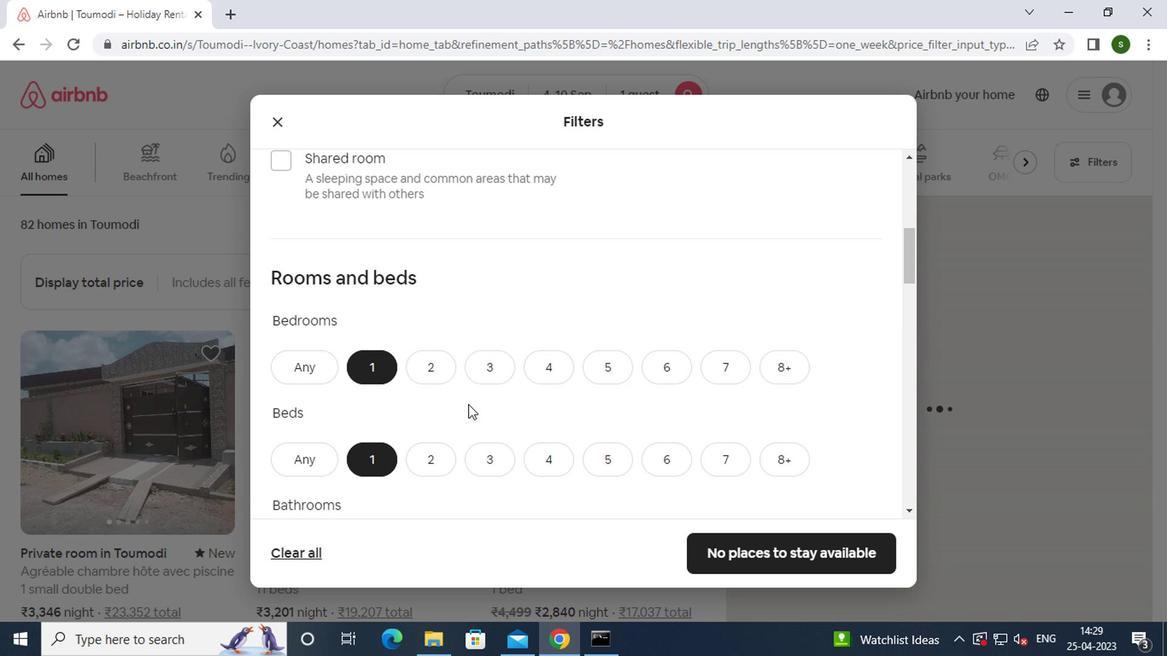 
Action: Mouse scrolled (465, 403) with delta (0, -1)
Screenshot: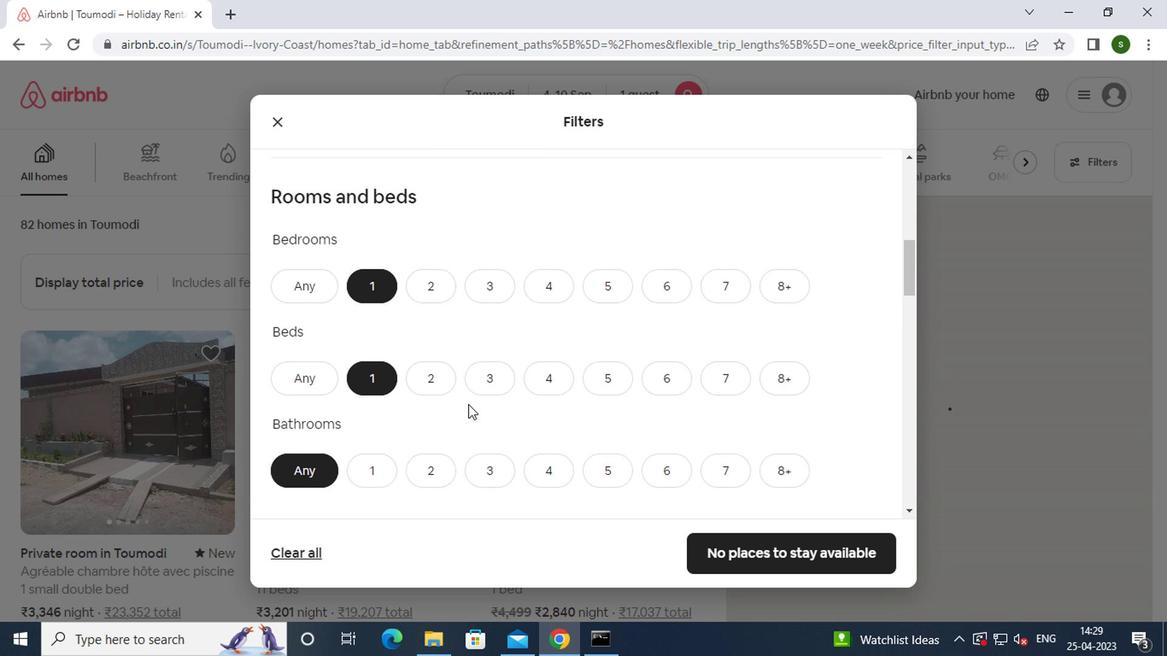 
Action: Mouse scrolled (465, 403) with delta (0, -1)
Screenshot: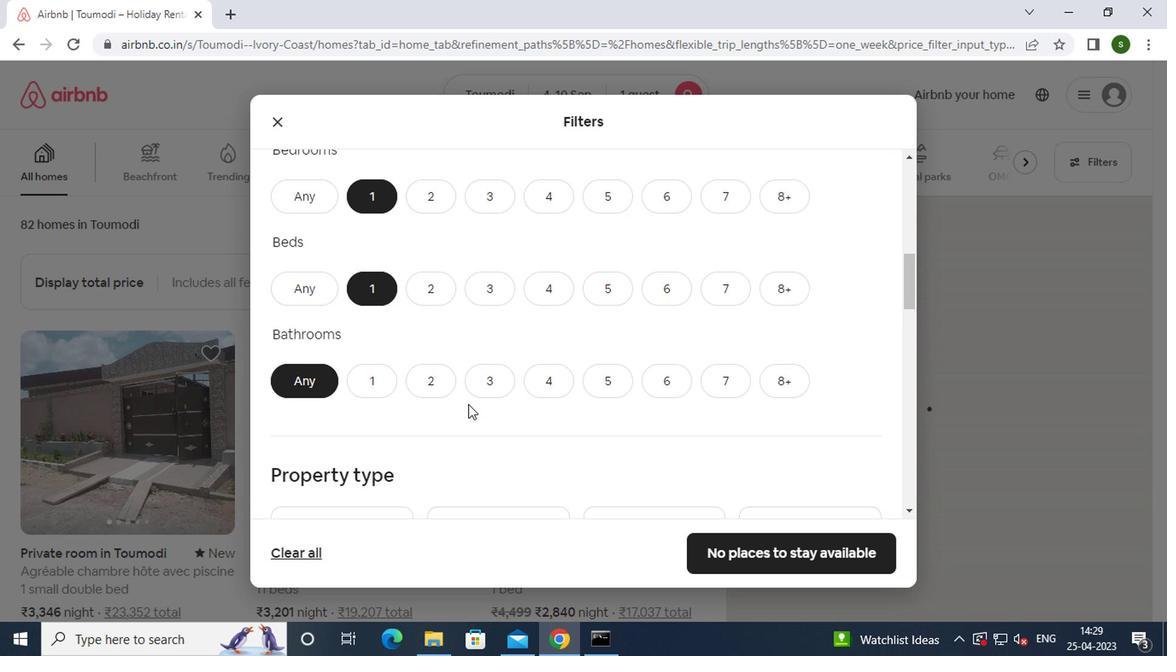 
Action: Mouse moved to (375, 285)
Screenshot: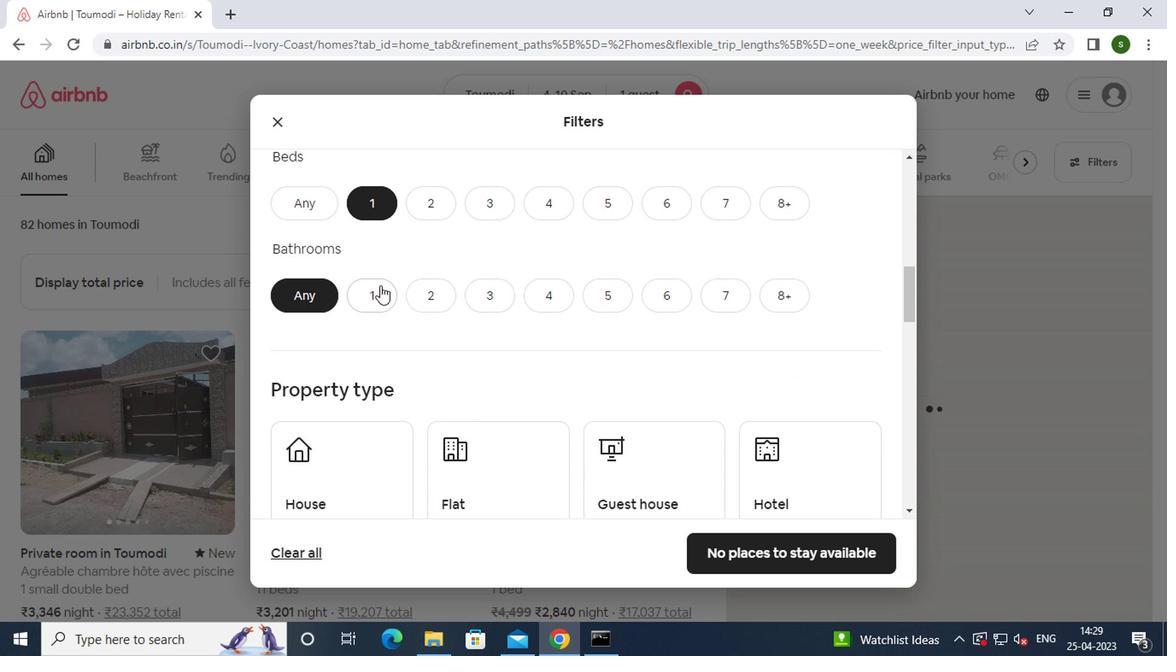 
Action: Mouse pressed left at (375, 285)
Screenshot: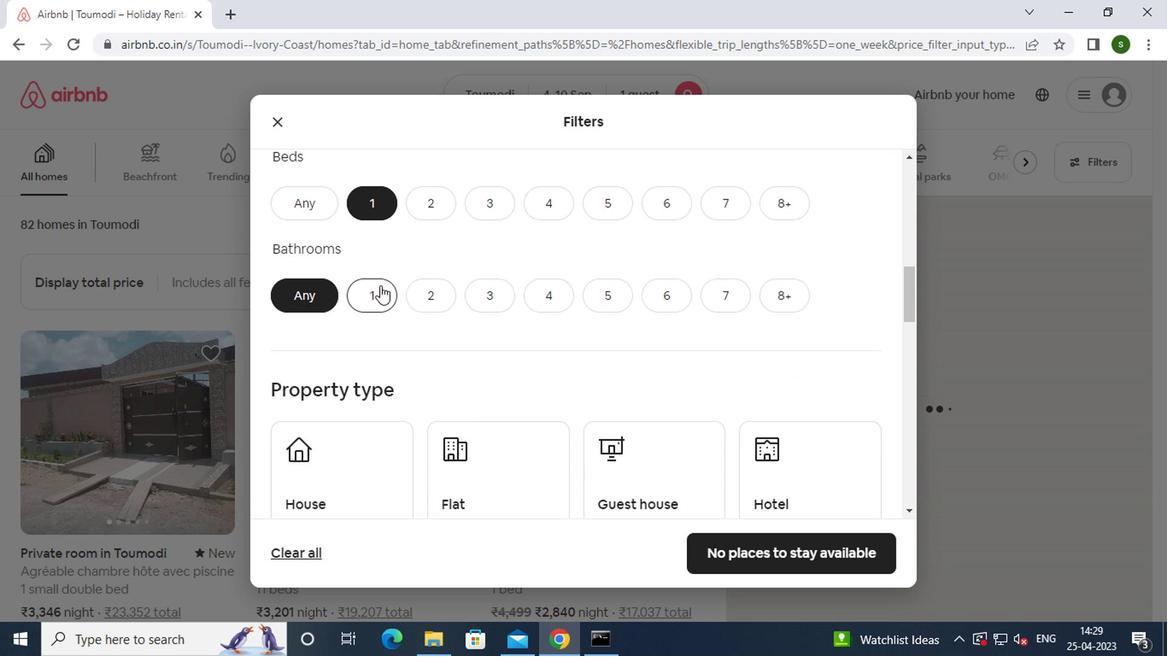 
Action: Mouse moved to (364, 465)
Screenshot: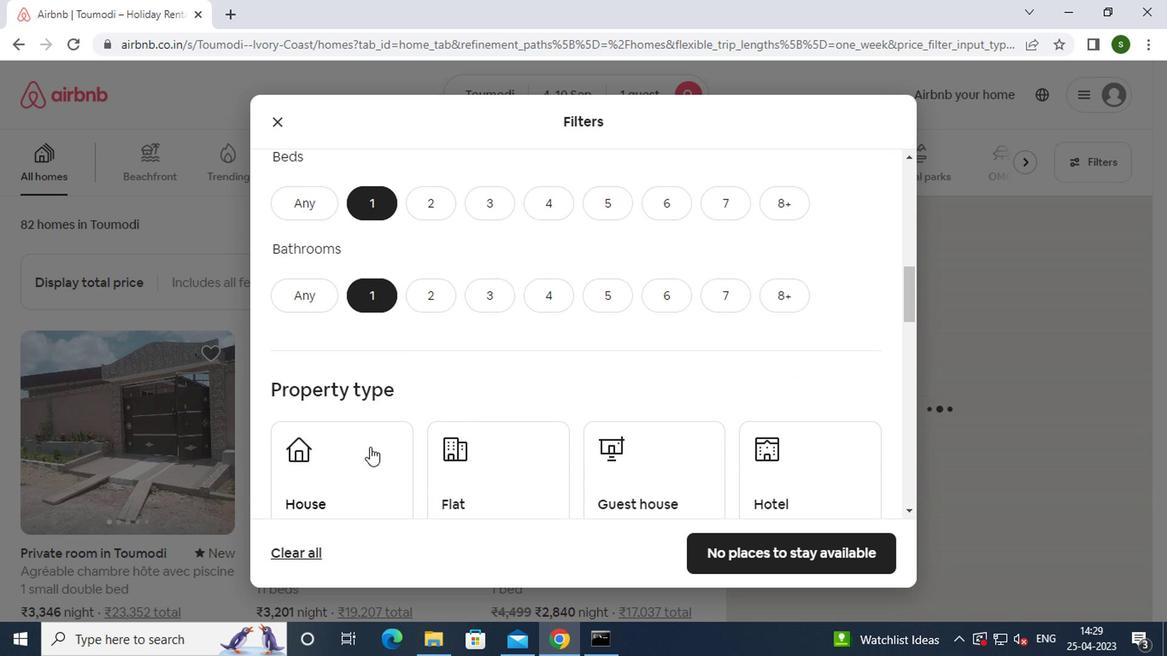 
Action: Mouse pressed left at (364, 465)
Screenshot: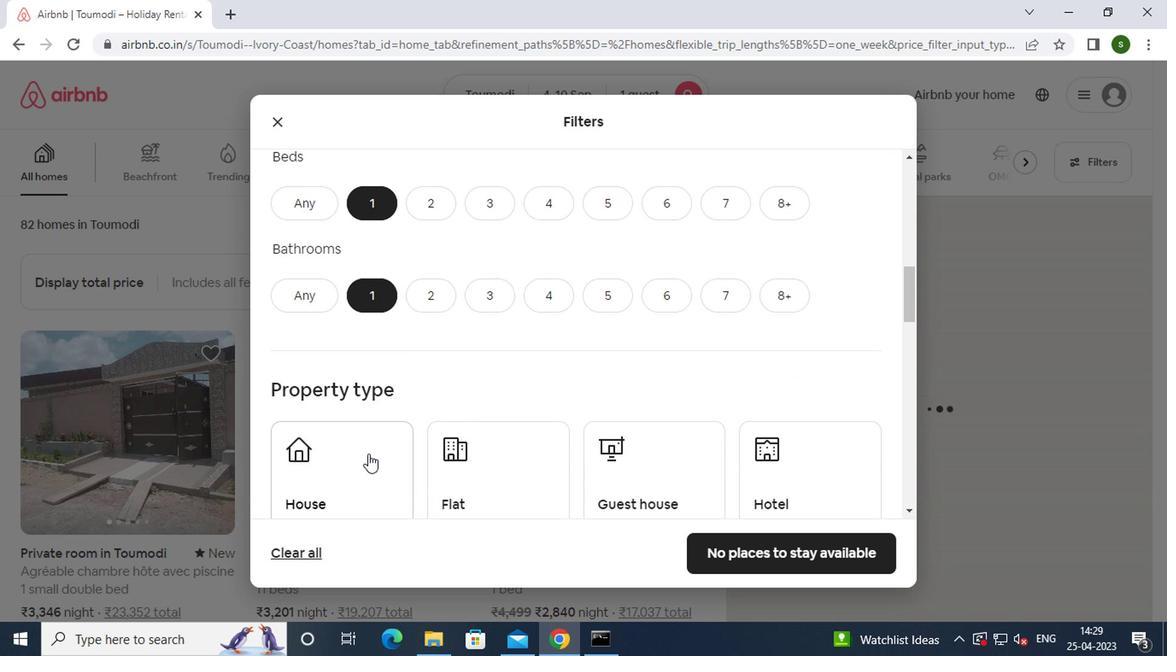 
Action: Mouse moved to (532, 471)
Screenshot: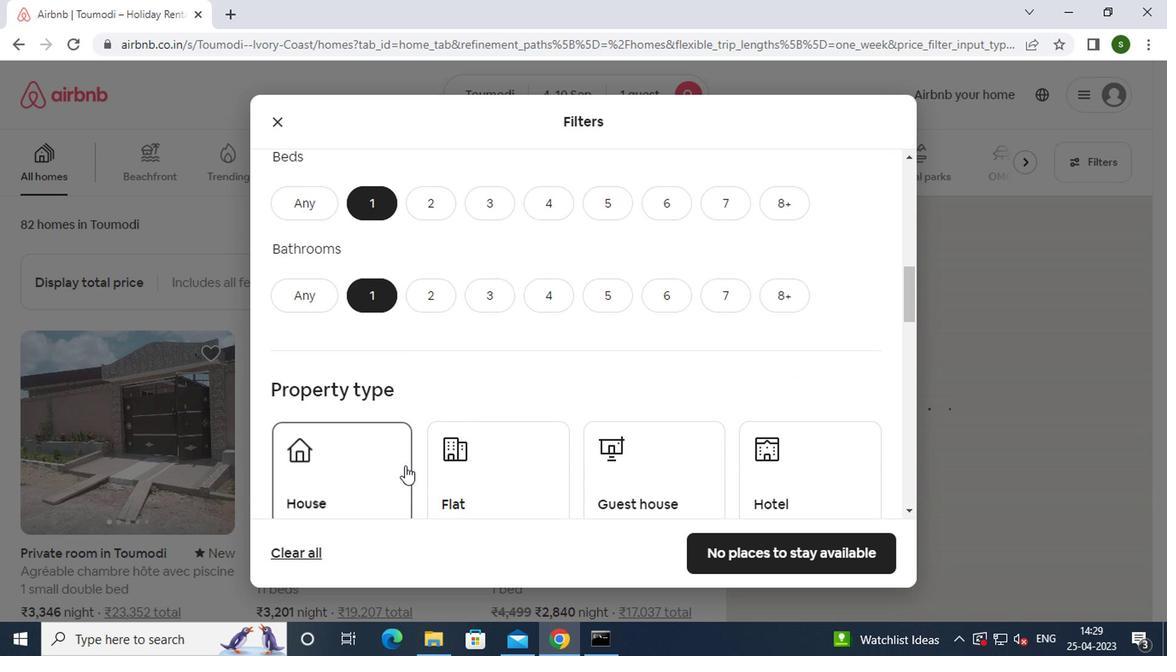 
Action: Mouse pressed left at (532, 471)
Screenshot: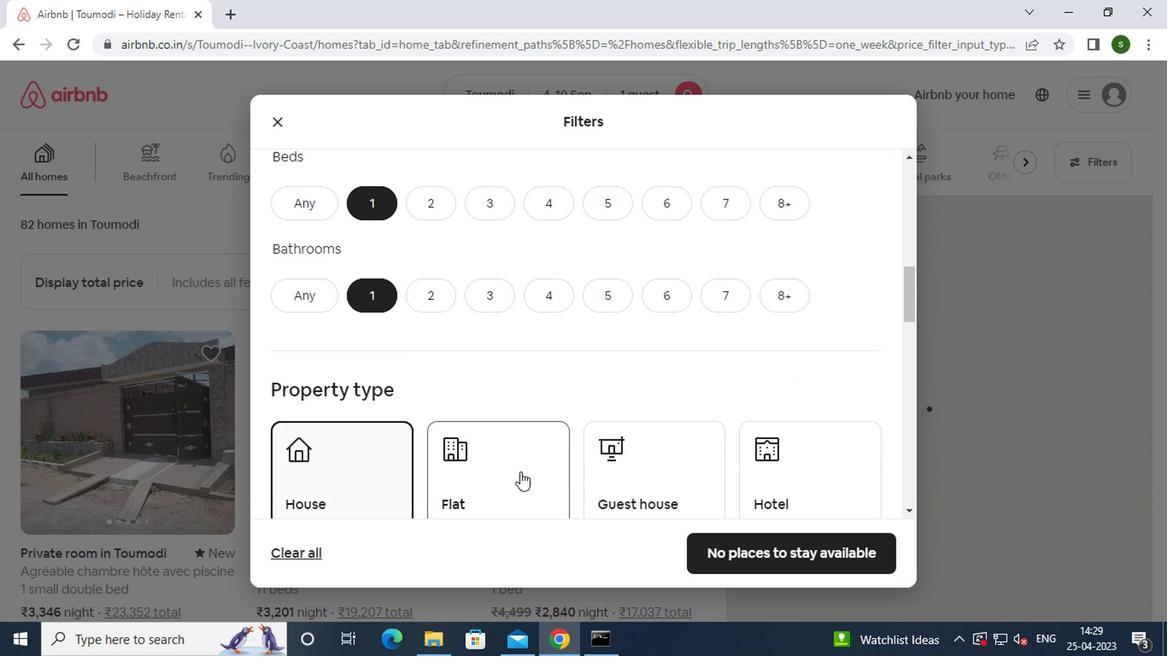 
Action: Mouse moved to (687, 482)
Screenshot: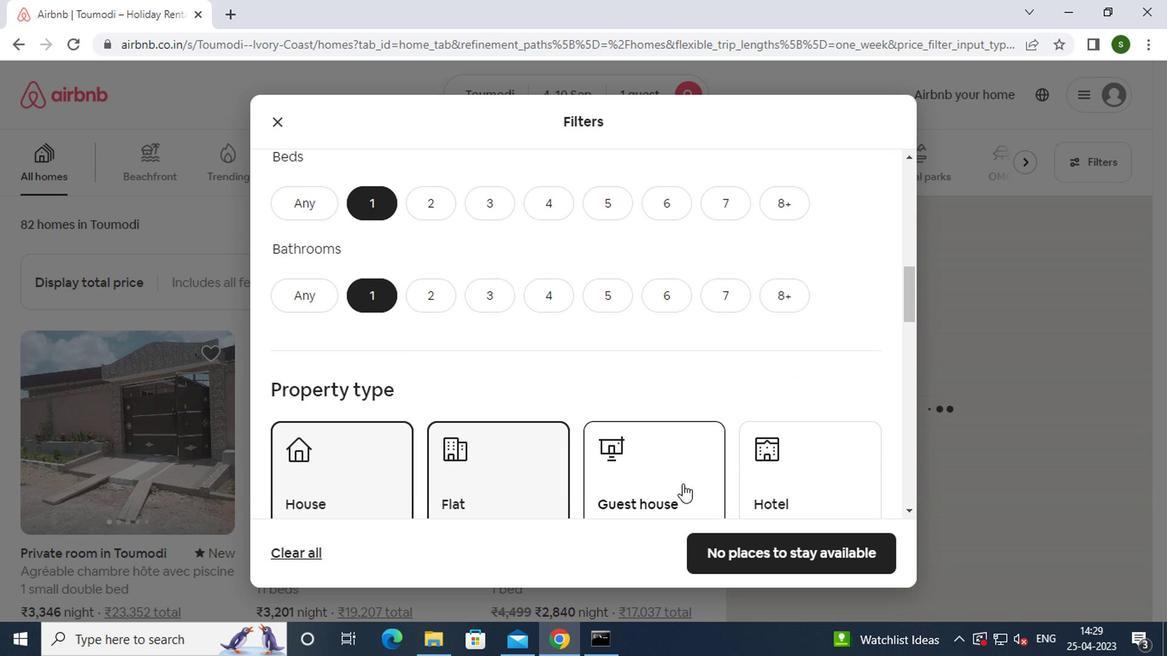 
Action: Mouse pressed left at (687, 482)
Screenshot: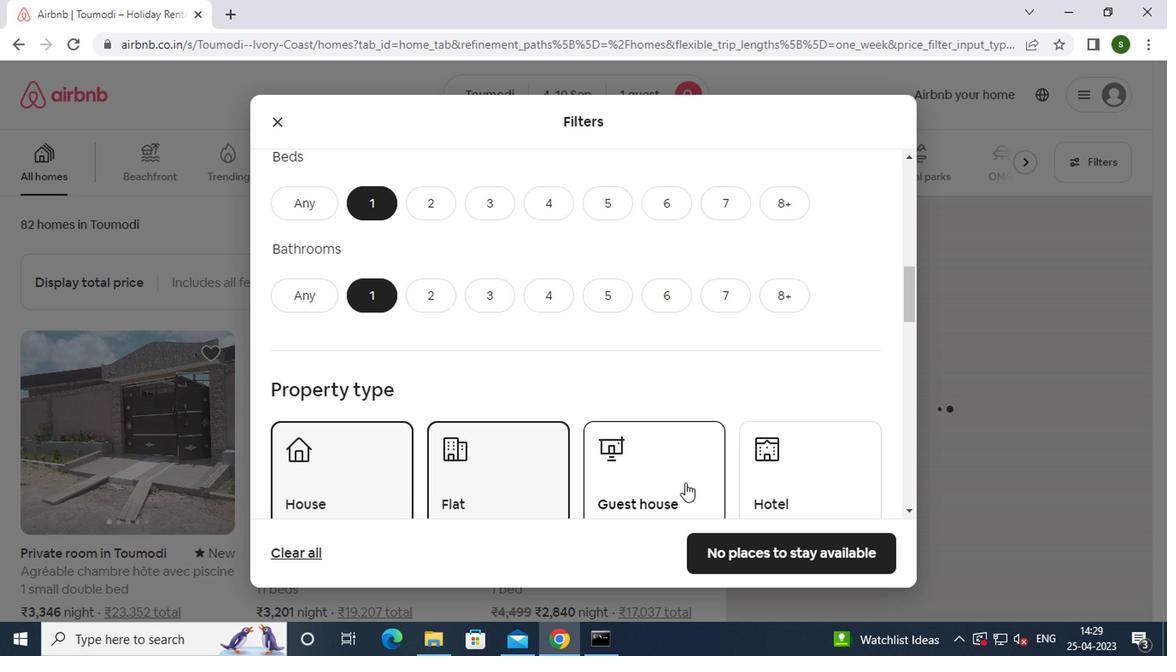 
Action: Mouse moved to (835, 469)
Screenshot: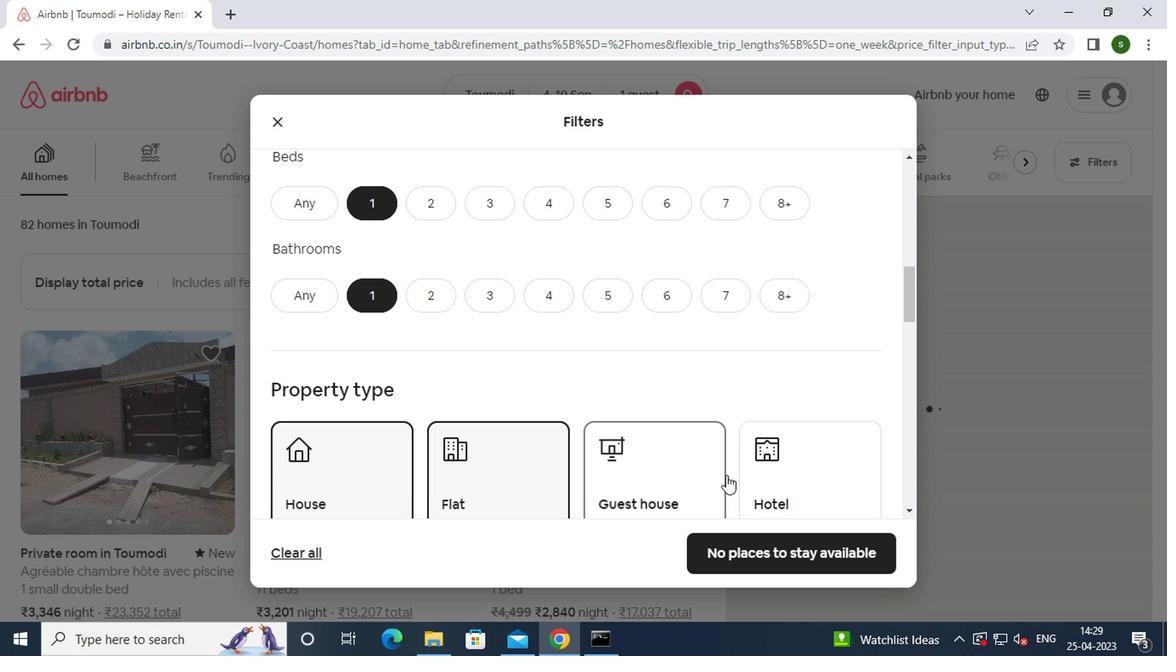
Action: Mouse pressed left at (835, 469)
Screenshot: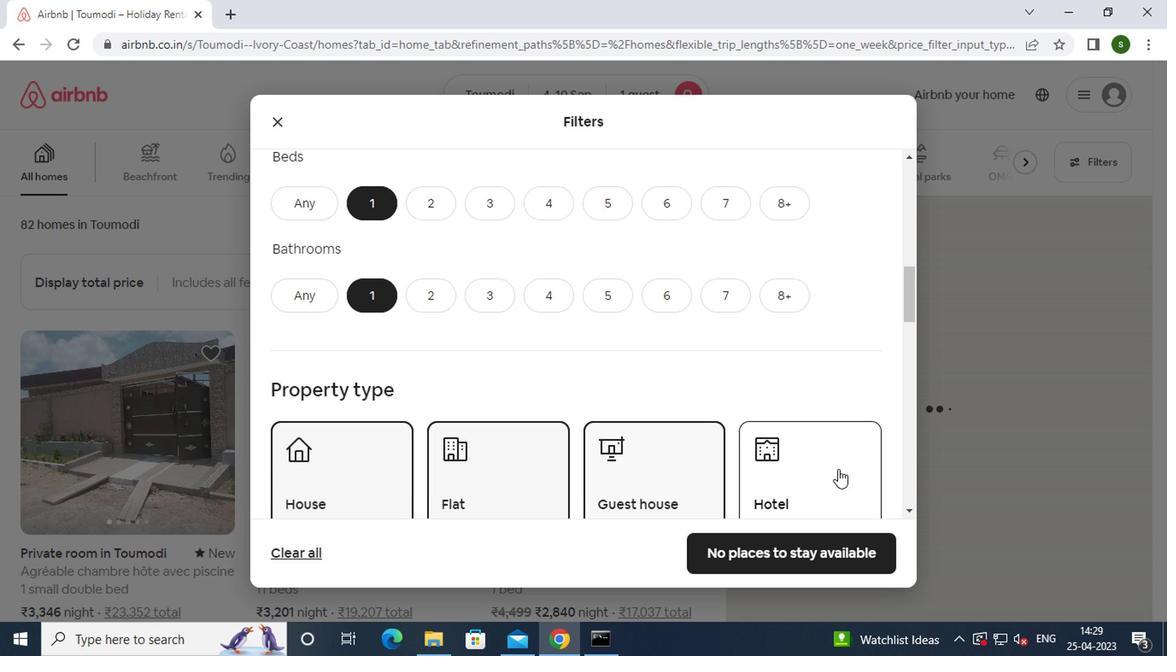 
Action: Mouse moved to (517, 409)
Screenshot: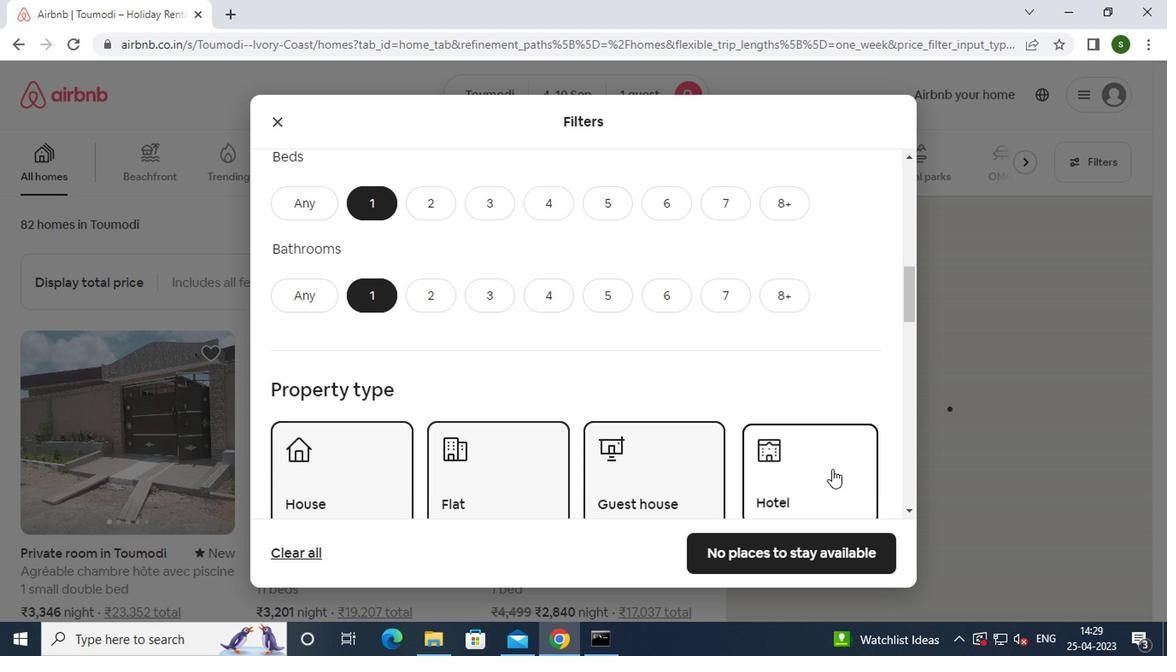 
Action: Mouse scrolled (517, 408) with delta (0, 0)
Screenshot: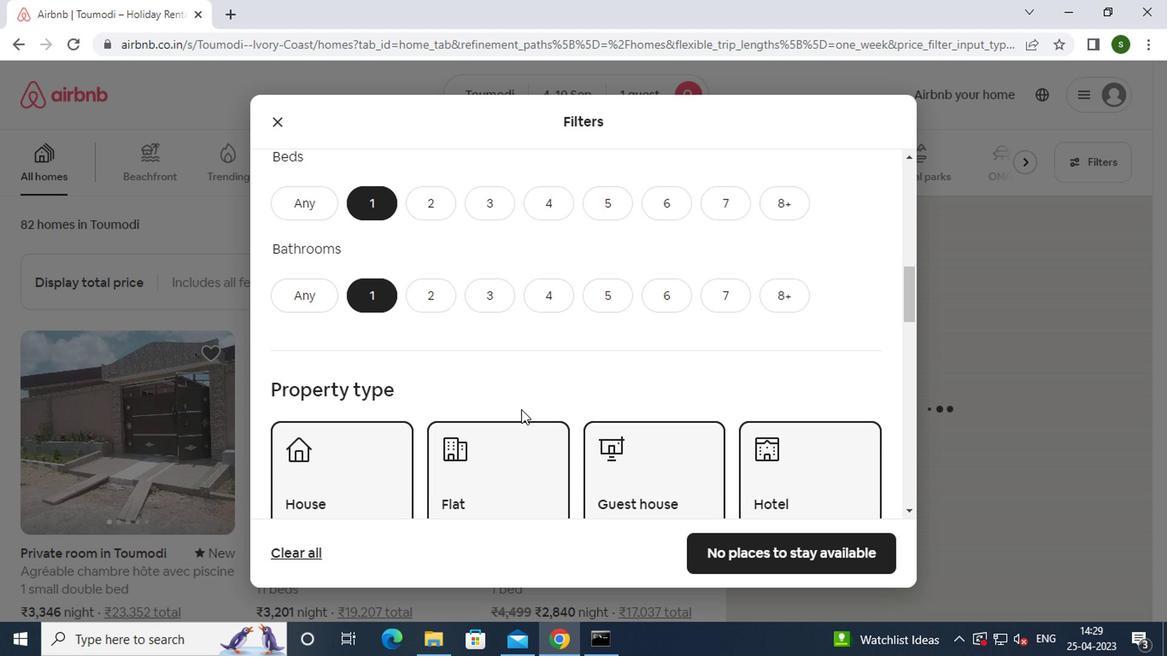 
Action: Mouse scrolled (517, 408) with delta (0, 0)
Screenshot: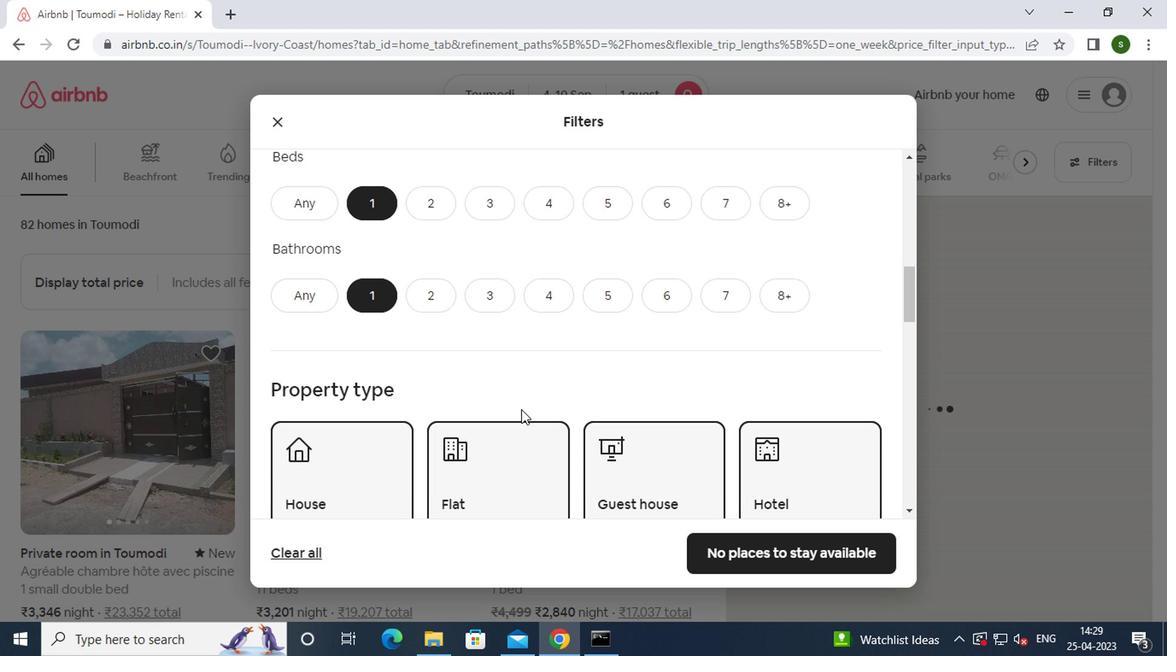 
Action: Mouse scrolled (517, 408) with delta (0, 0)
Screenshot: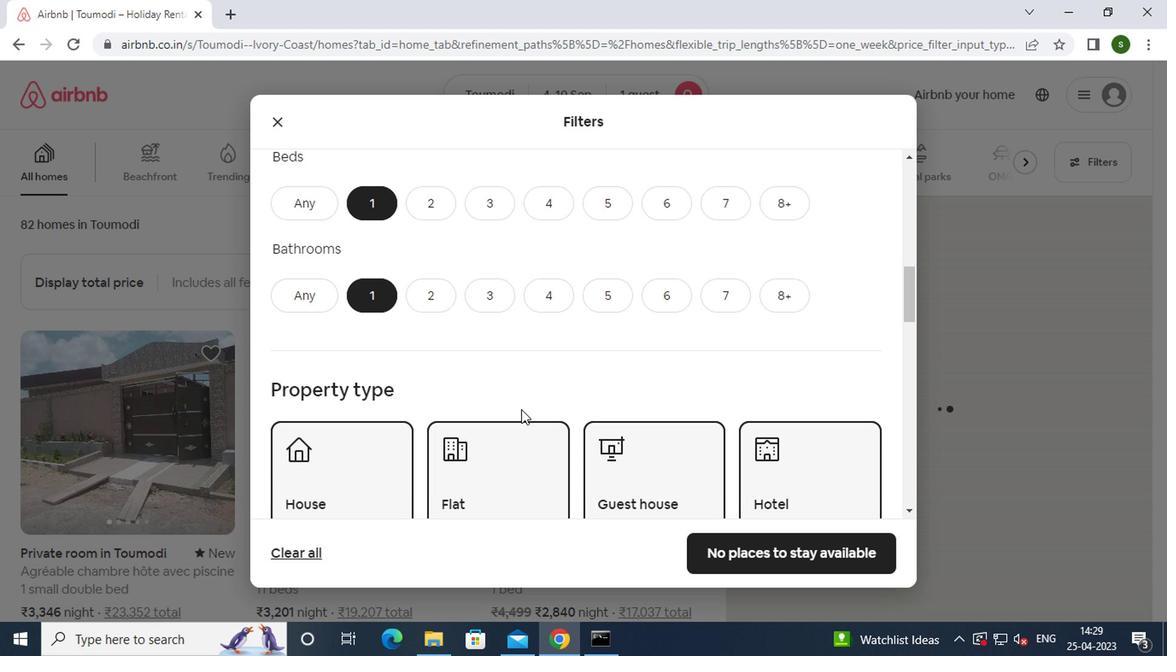
Action: Mouse scrolled (517, 408) with delta (0, 0)
Screenshot: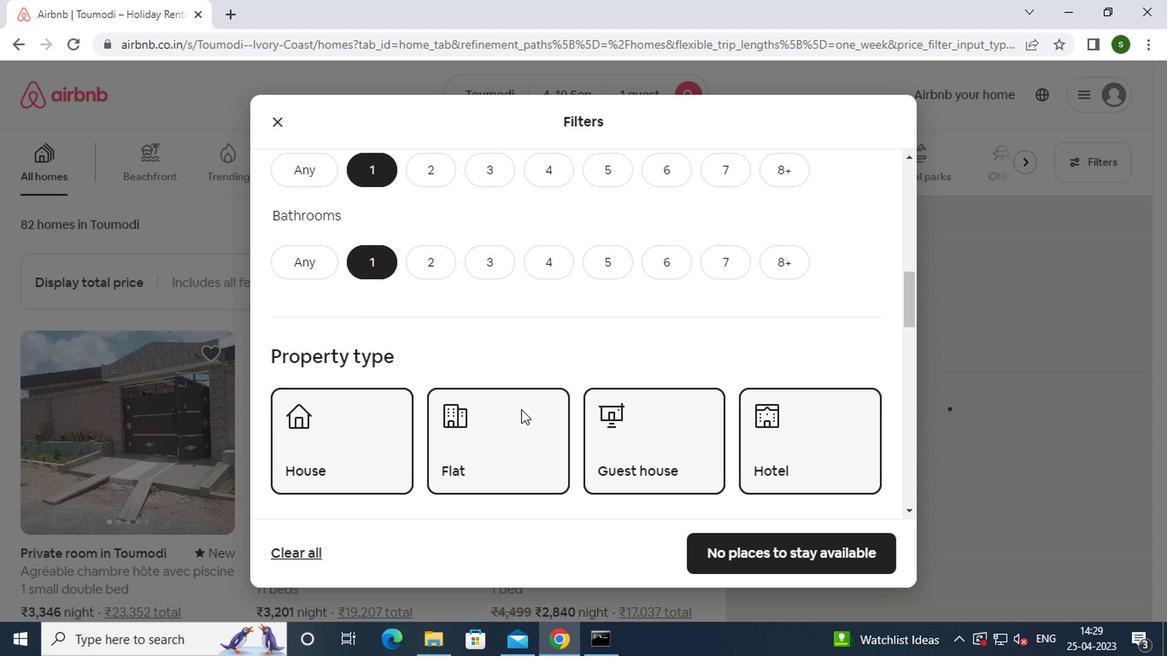 
Action: Mouse scrolled (517, 408) with delta (0, 0)
Screenshot: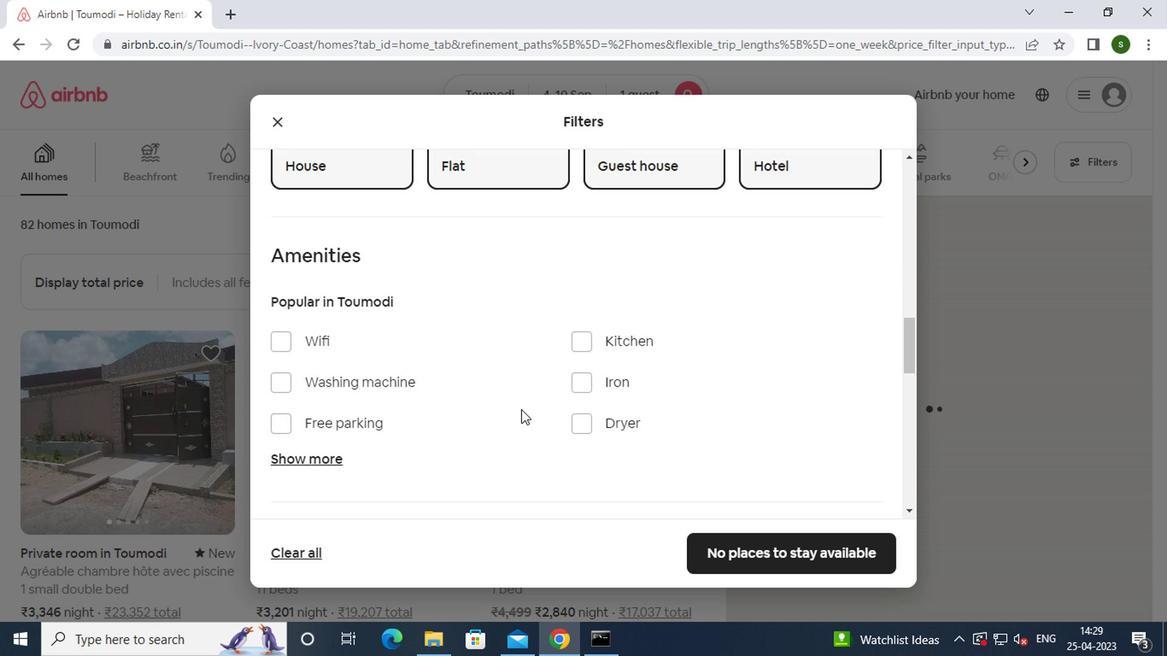 
Action: Mouse scrolled (517, 408) with delta (0, 0)
Screenshot: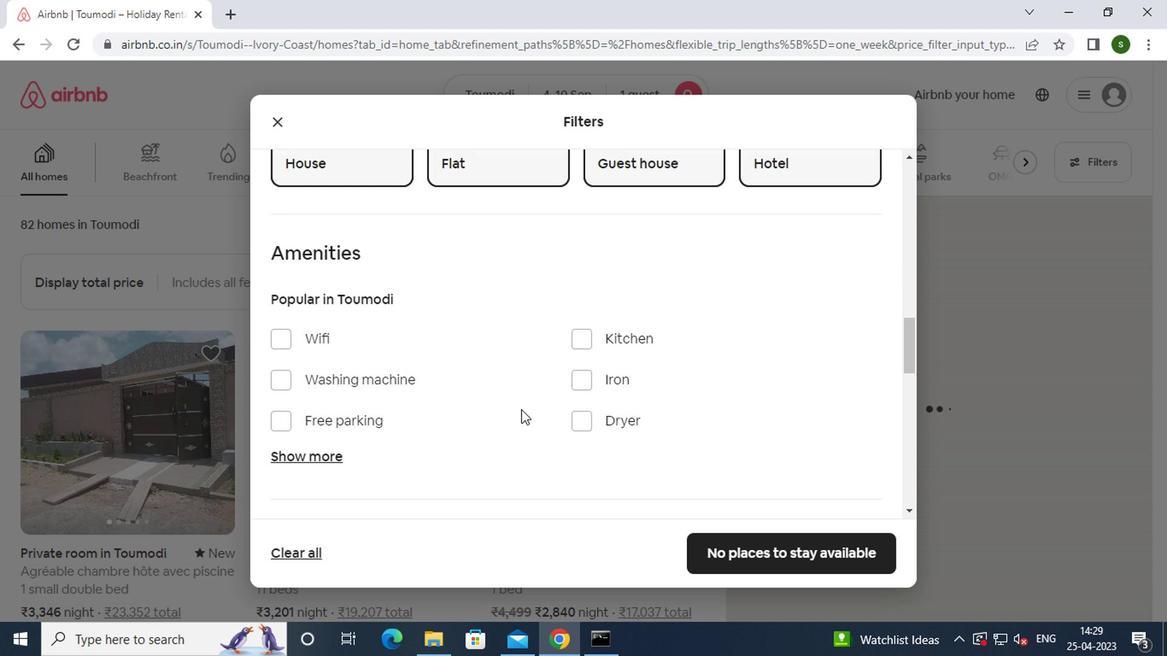 
Action: Mouse scrolled (517, 408) with delta (0, 0)
Screenshot: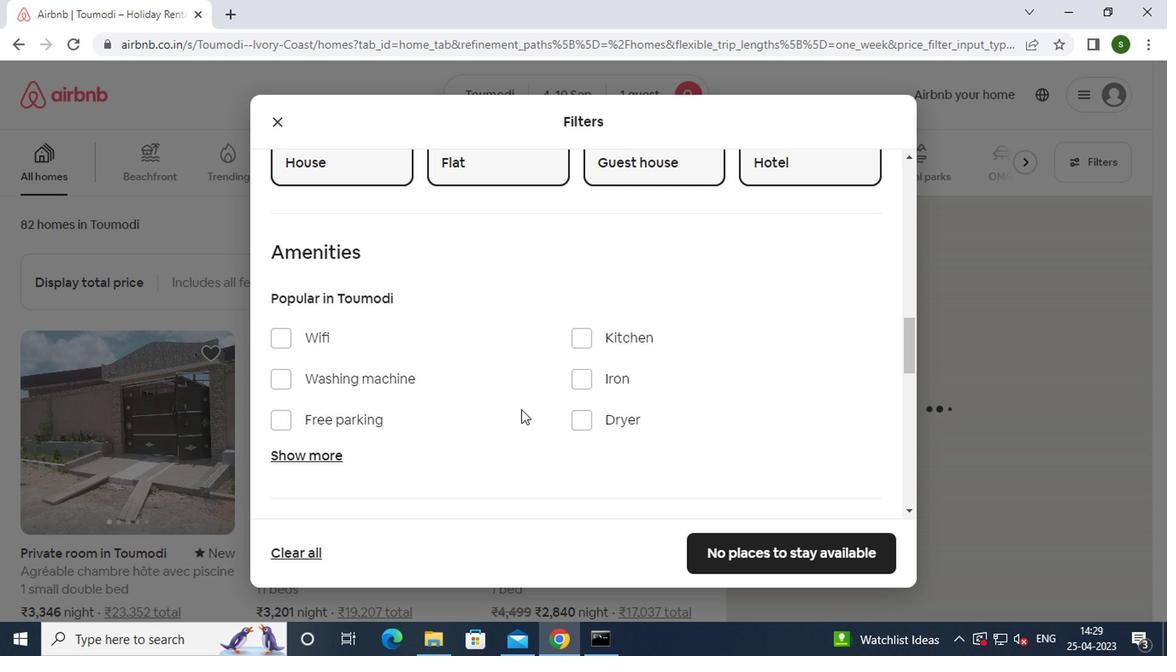 
Action: Mouse moved to (850, 396)
Screenshot: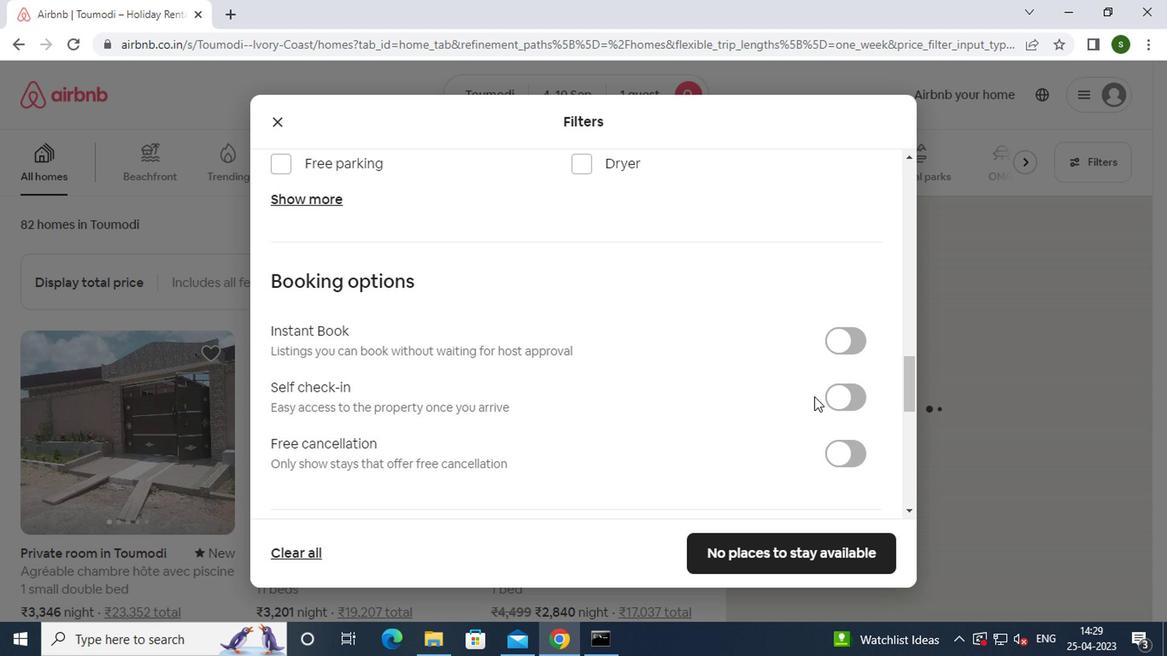 
Action: Mouse pressed left at (850, 396)
Screenshot: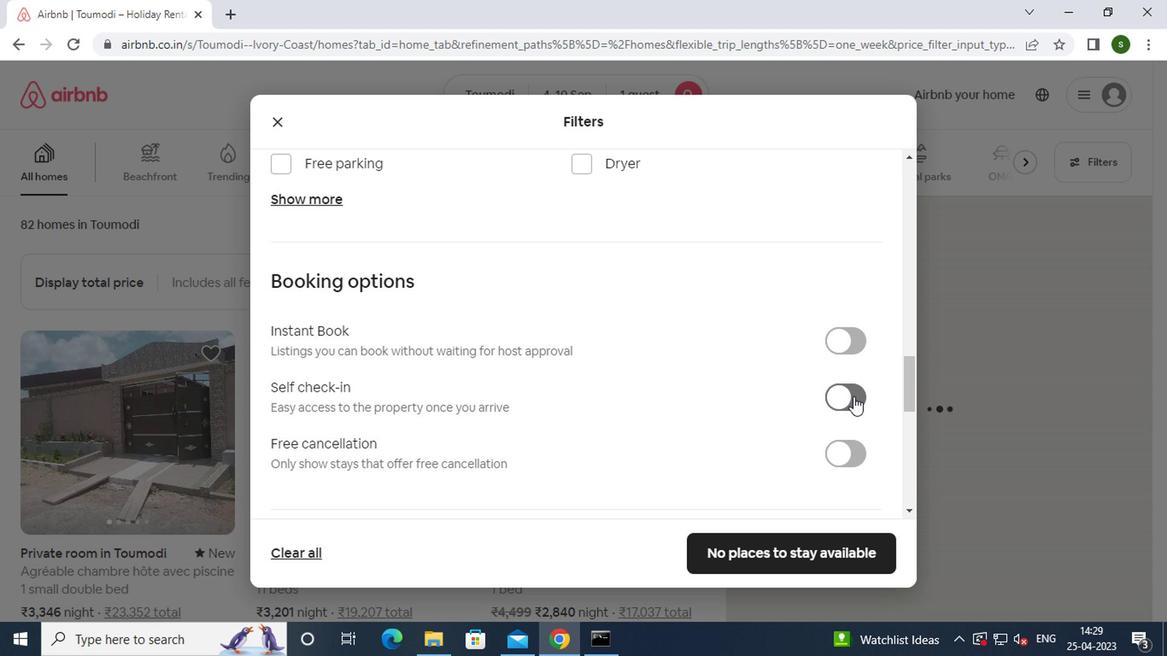 
Action: Mouse moved to (640, 369)
Screenshot: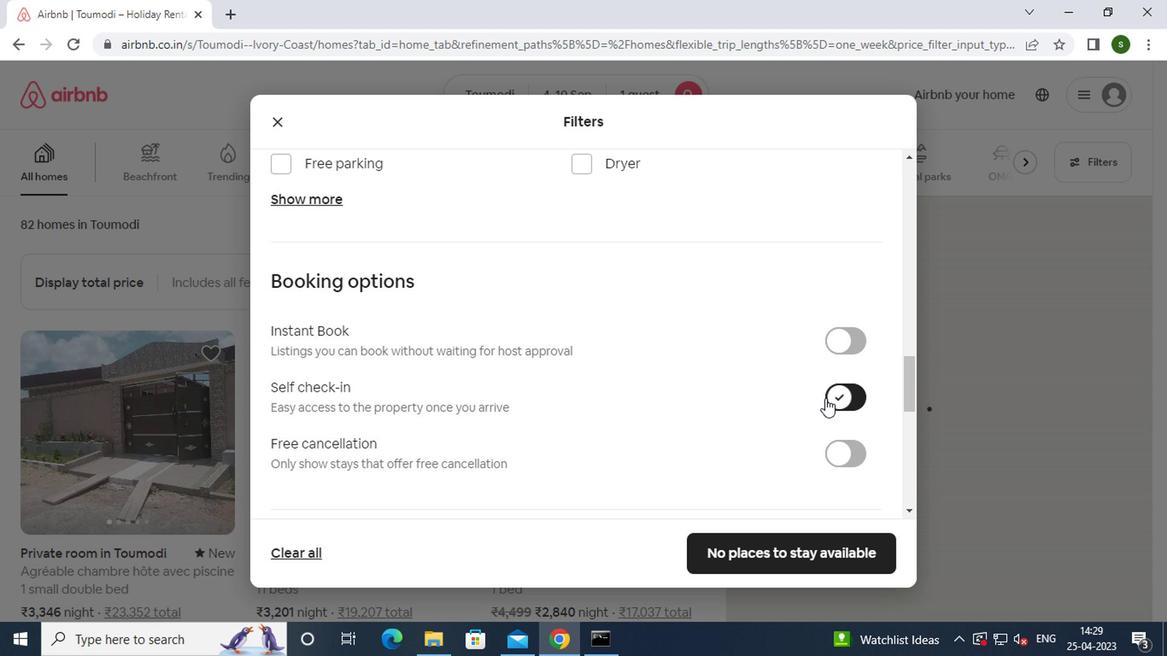 
Action: Mouse scrolled (640, 368) with delta (0, 0)
Screenshot: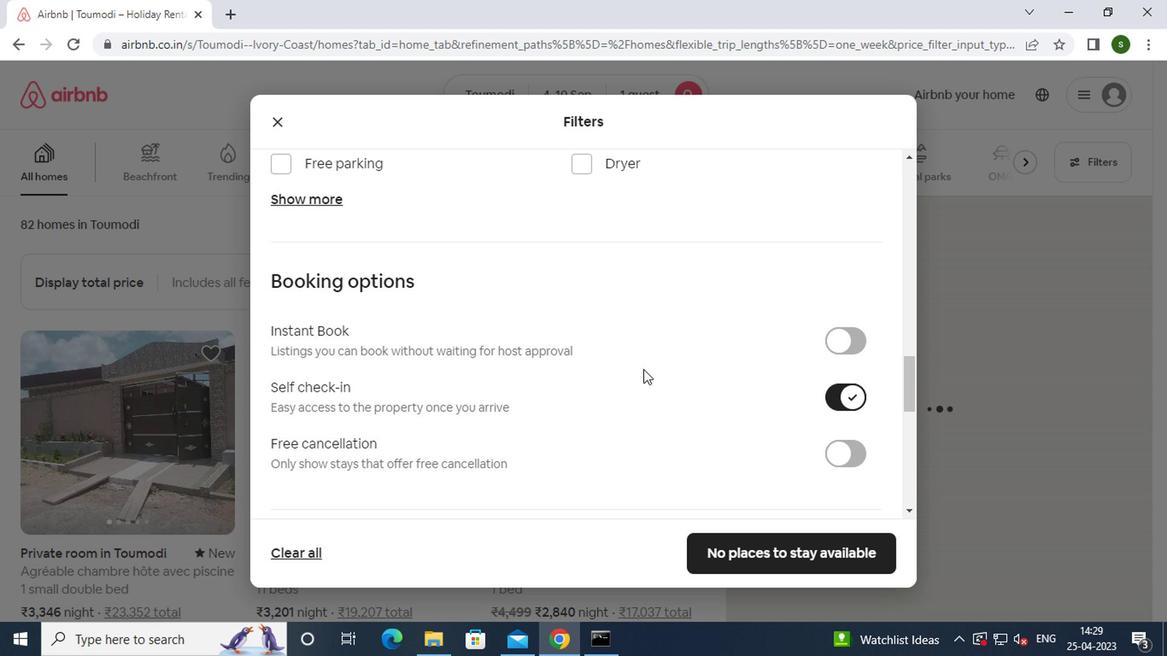 
Action: Mouse scrolled (640, 368) with delta (0, 0)
Screenshot: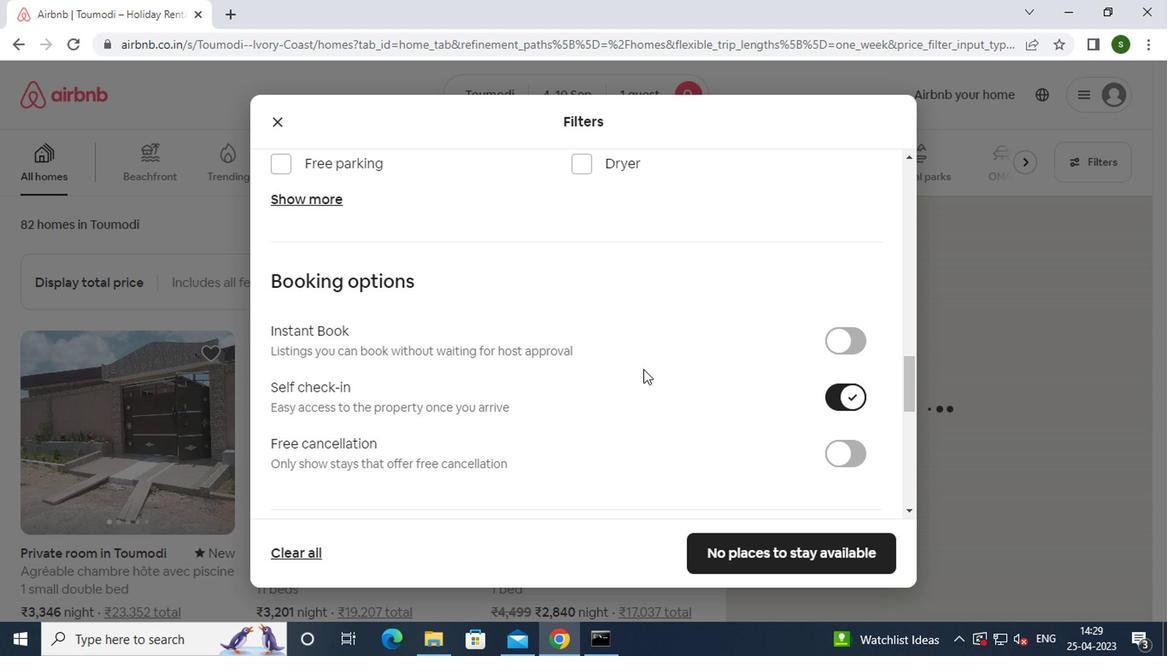 
Action: Mouse scrolled (640, 368) with delta (0, 0)
Screenshot: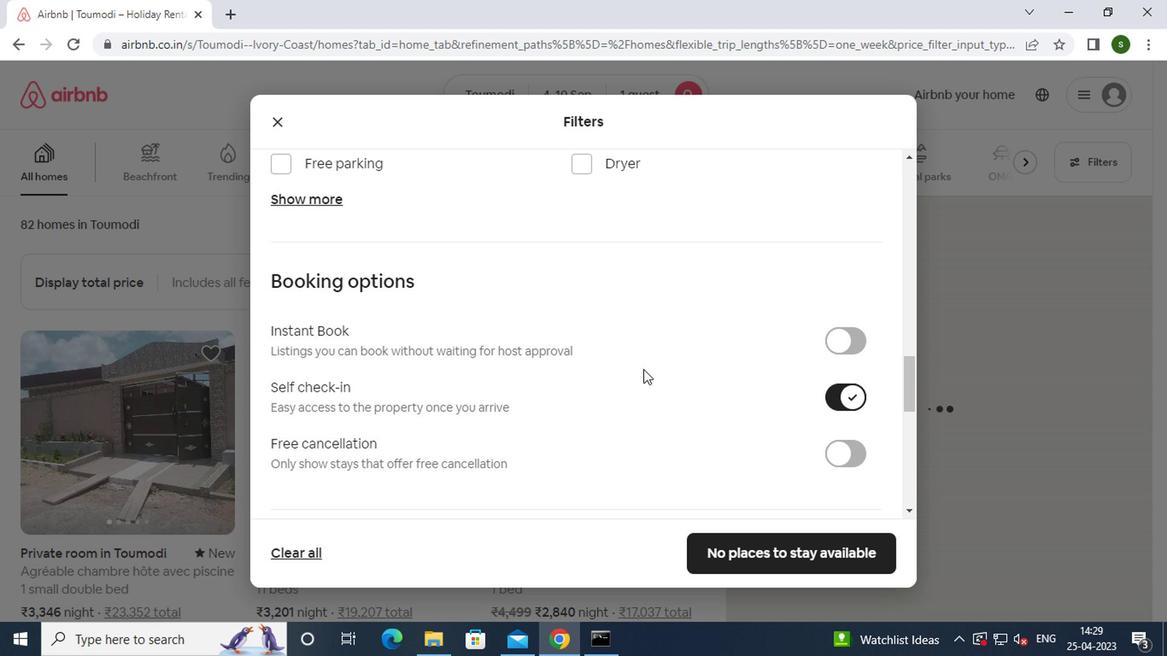 
Action: Mouse scrolled (640, 368) with delta (0, 0)
Screenshot: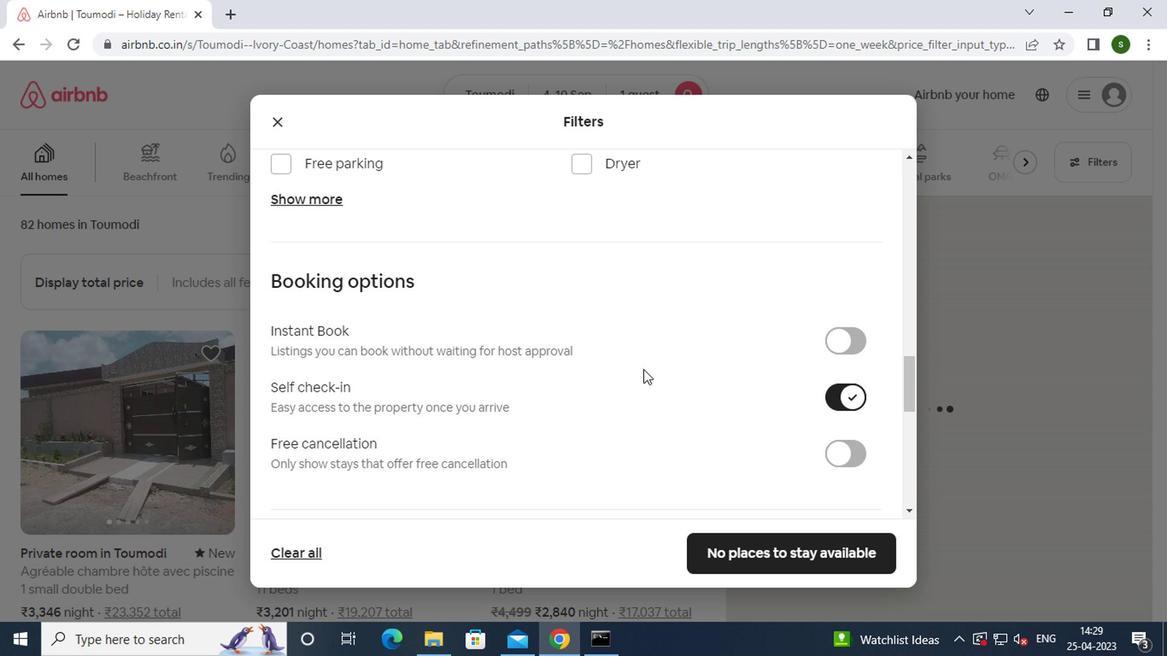 
Action: Mouse scrolled (640, 368) with delta (0, 0)
Screenshot: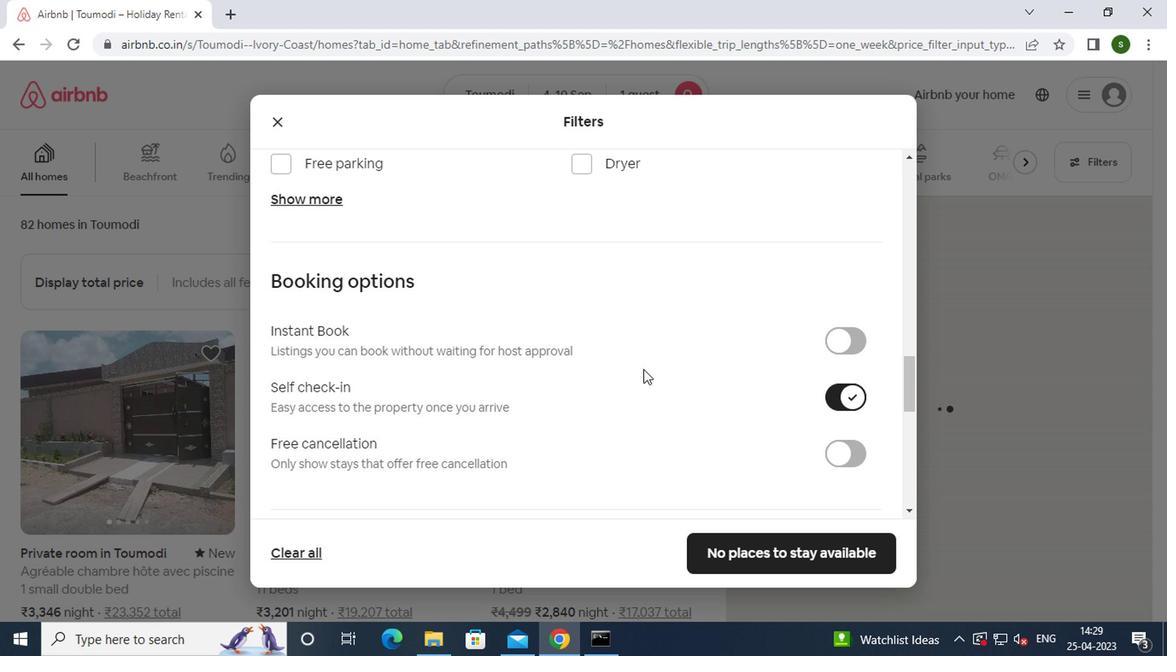 
Action: Mouse scrolled (640, 368) with delta (0, 0)
Screenshot: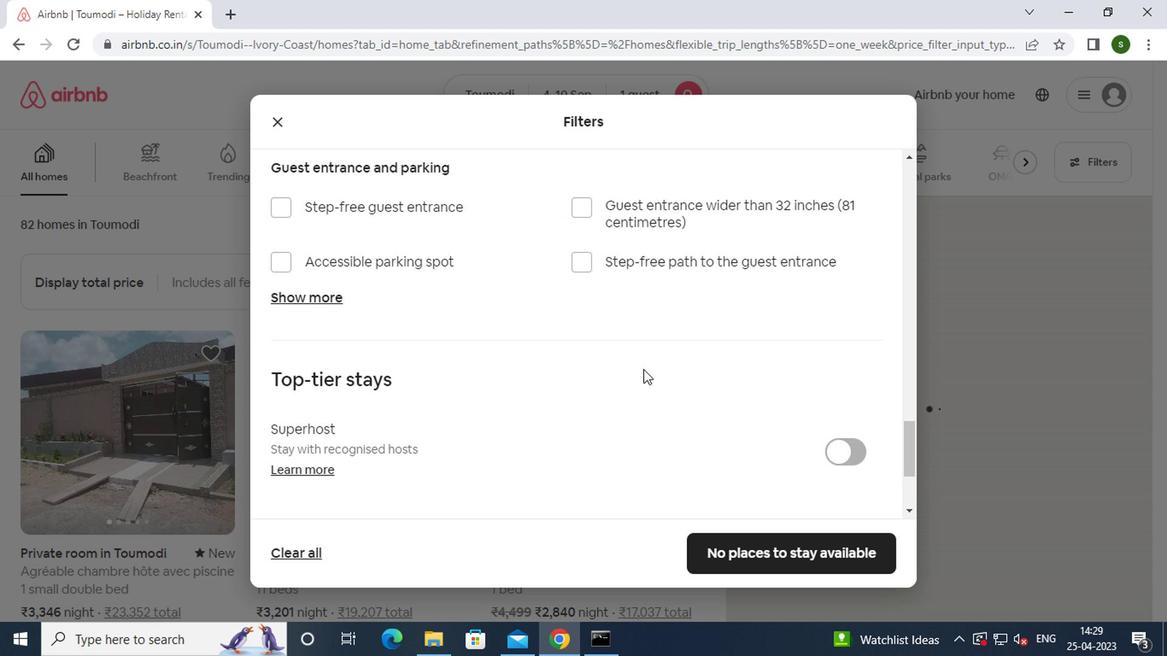 
Action: Mouse scrolled (640, 368) with delta (0, 0)
Screenshot: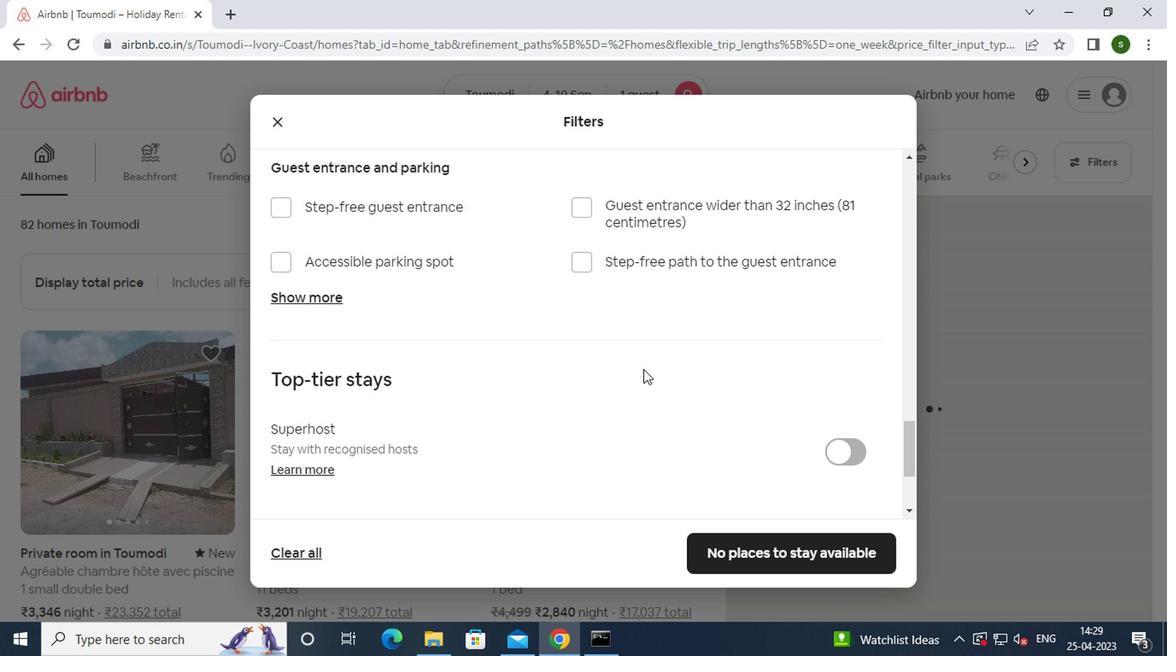 
Action: Mouse scrolled (640, 368) with delta (0, 0)
Screenshot: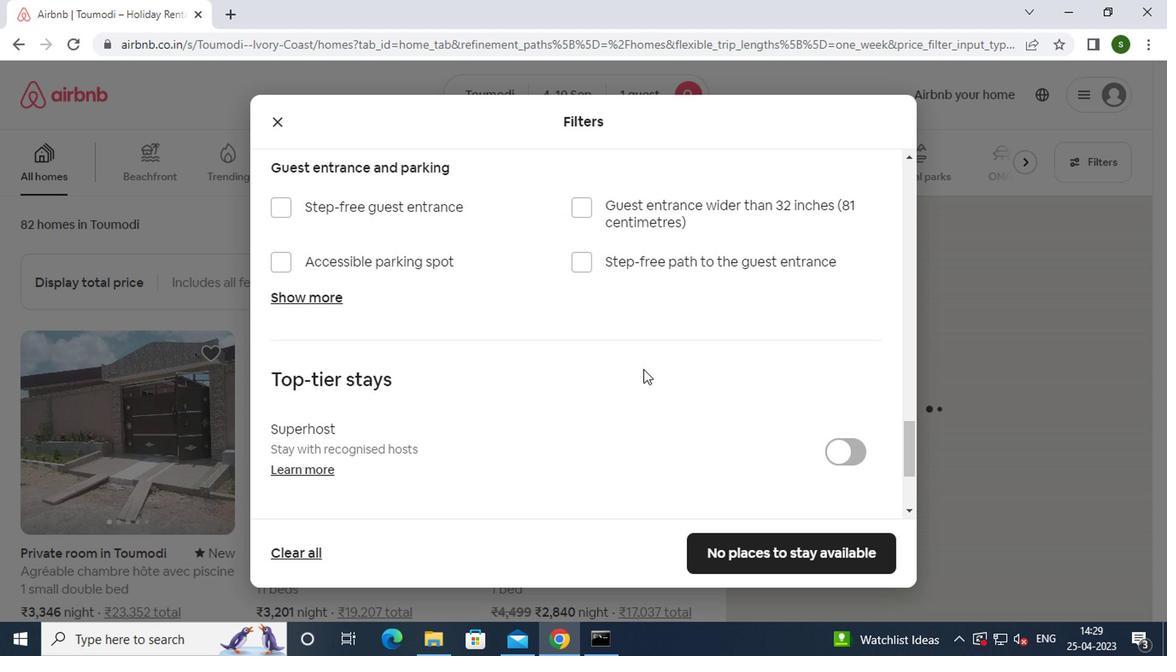 
Action: Mouse scrolled (640, 368) with delta (0, 0)
Screenshot: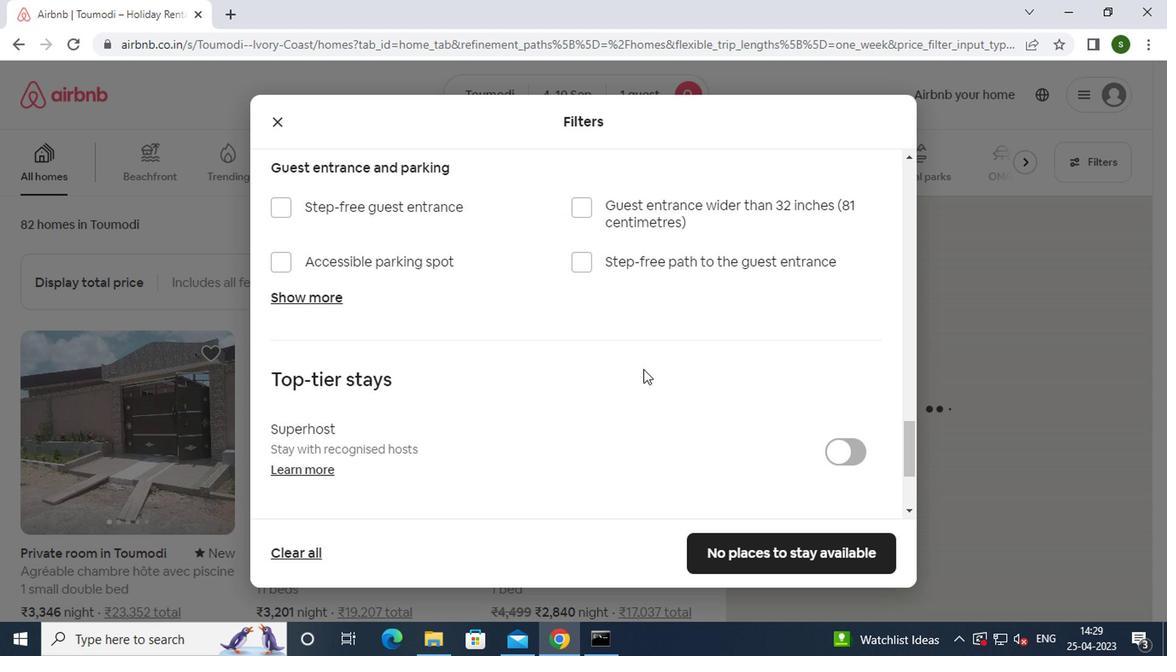 
Action: Mouse scrolled (640, 368) with delta (0, 0)
Screenshot: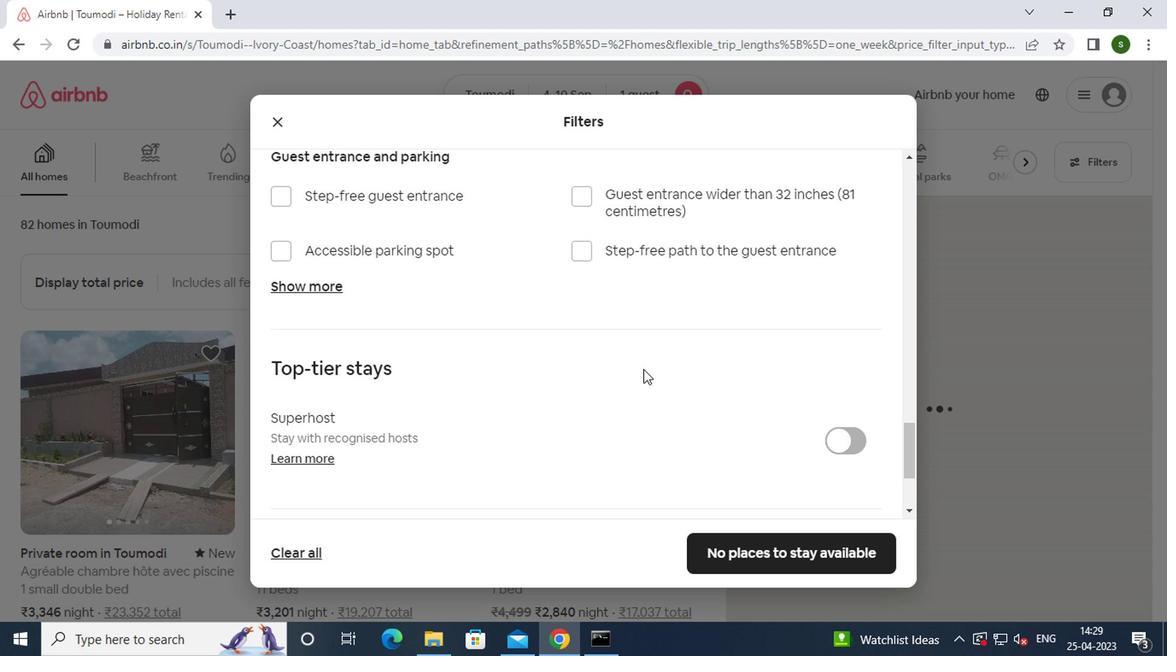 
Action: Mouse moved to (271, 425)
Screenshot: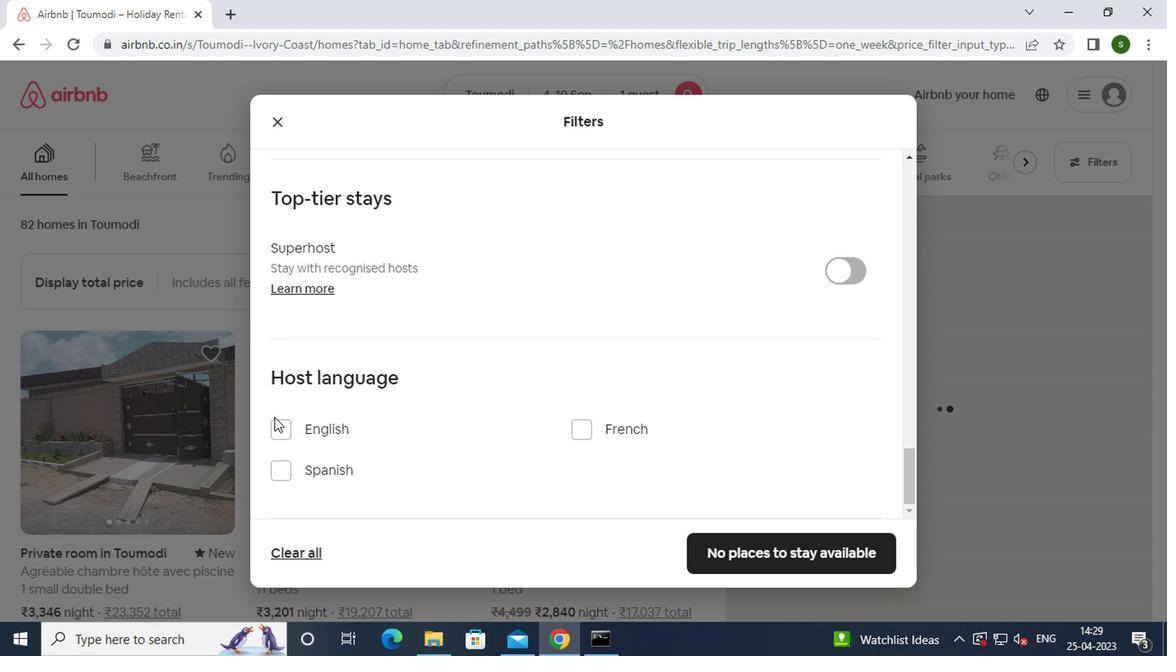 
Action: Mouse pressed left at (271, 425)
Screenshot: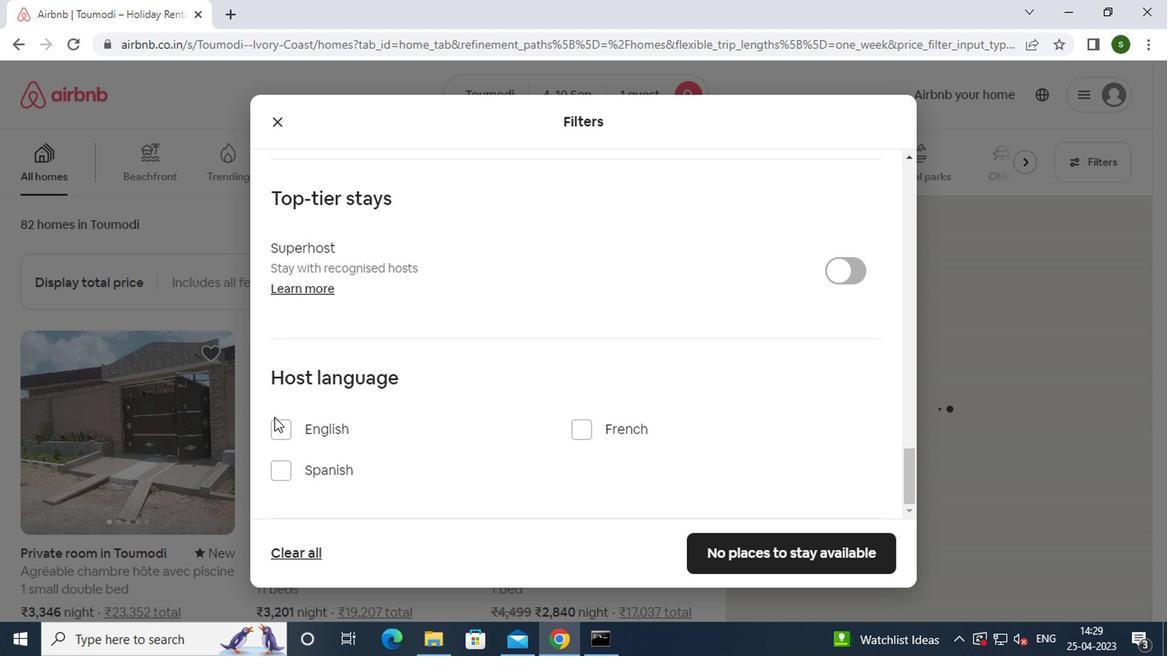 
Action: Mouse moved to (738, 556)
Screenshot: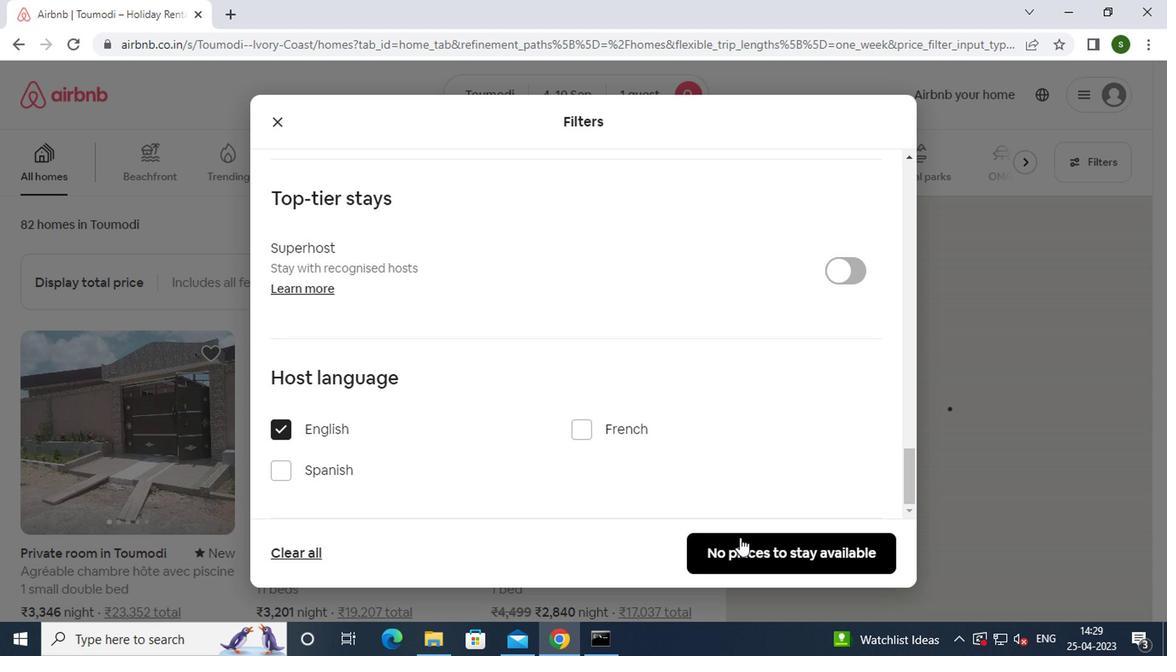 
Action: Mouse pressed left at (738, 556)
Screenshot: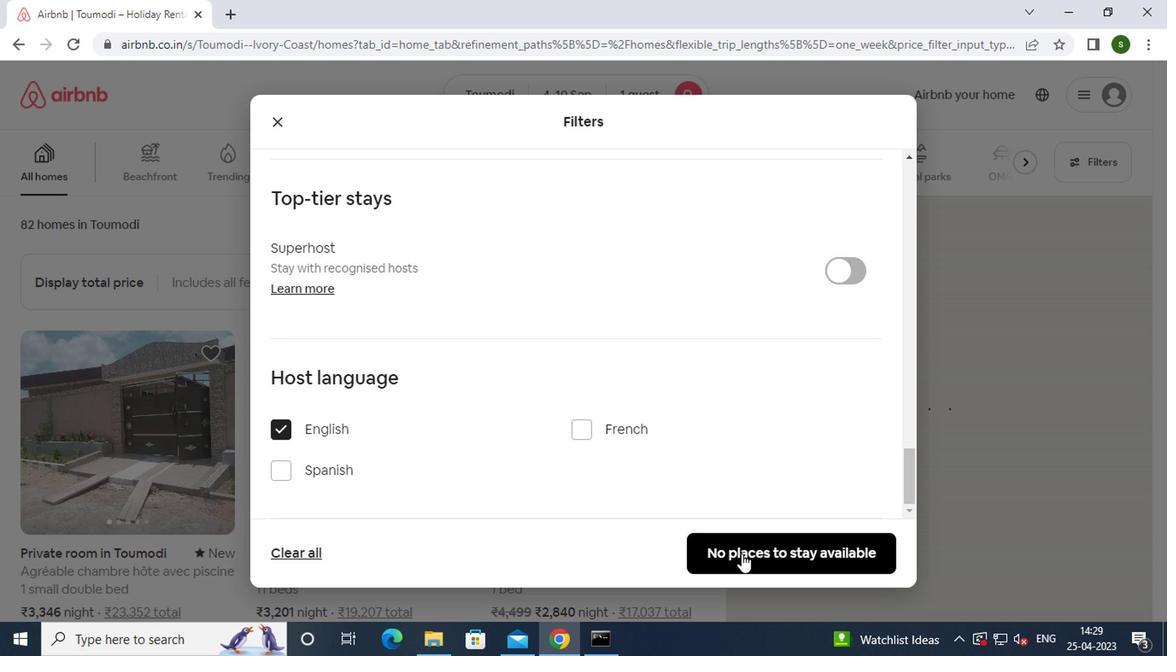 
Action: Mouse moved to (508, 230)
Screenshot: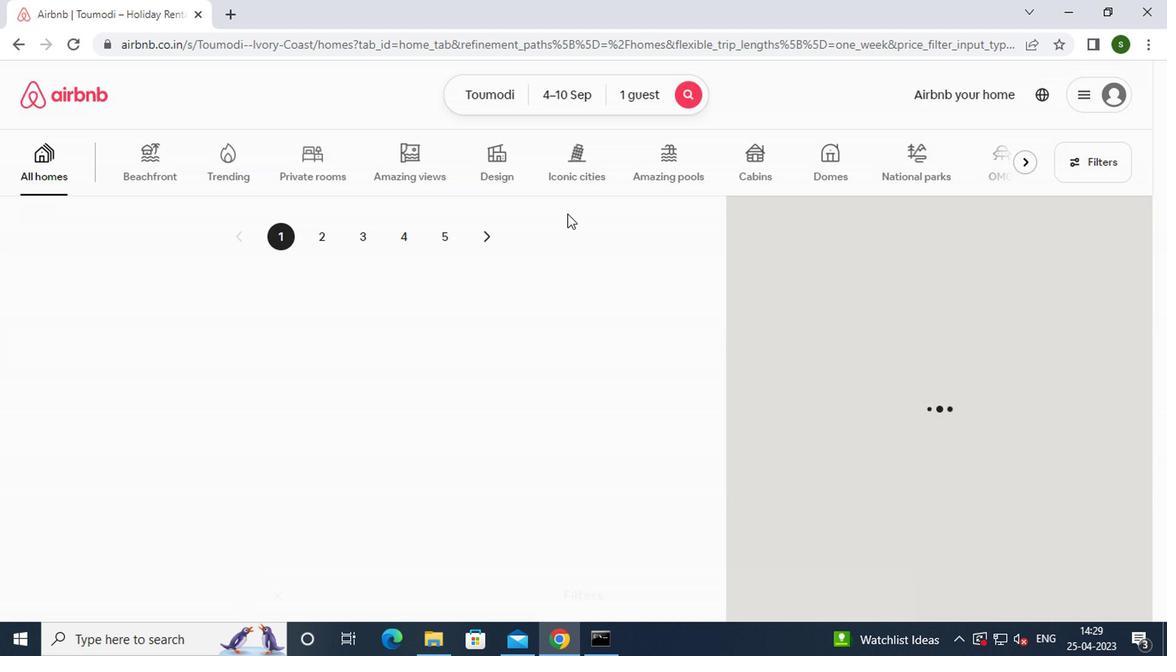 
